 Task: For heading Arial with bold.  font size for heading22,  'Change the font style of data to'Arial Narrow.  and font size to 14,  Change the alignment of both headline & data to Align middle.  In the sheet  Expense Tracker Workbook Sheet
Action: Mouse moved to (65, 117)
Screenshot: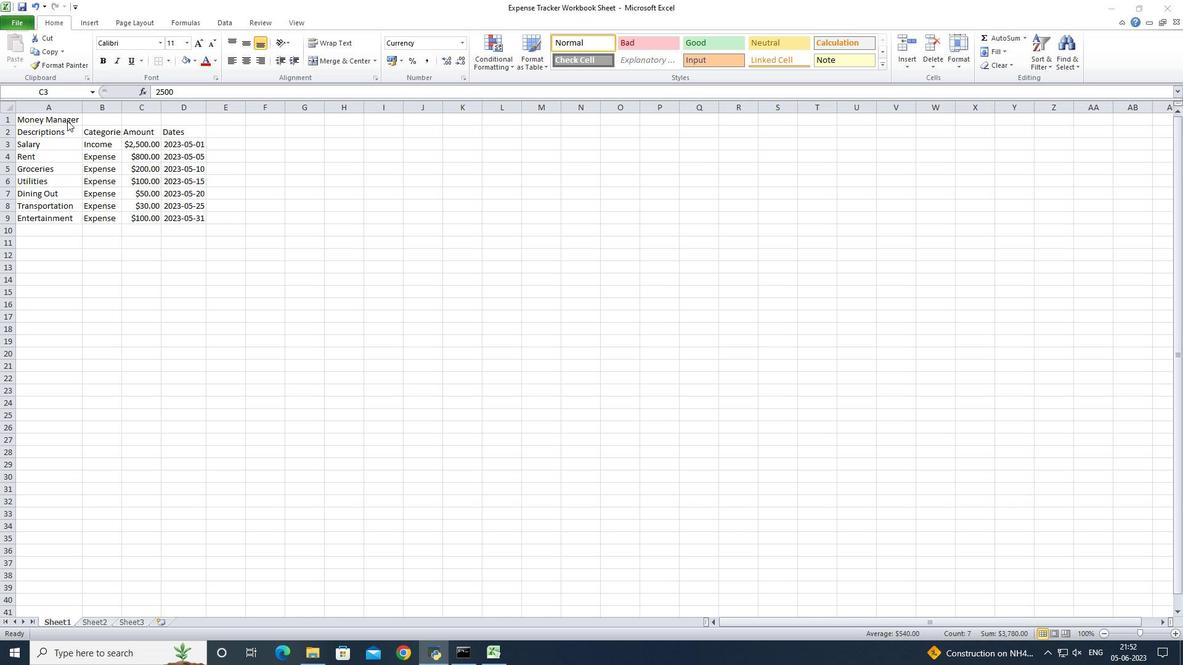 
Action: Mouse pressed left at (65, 117)
Screenshot: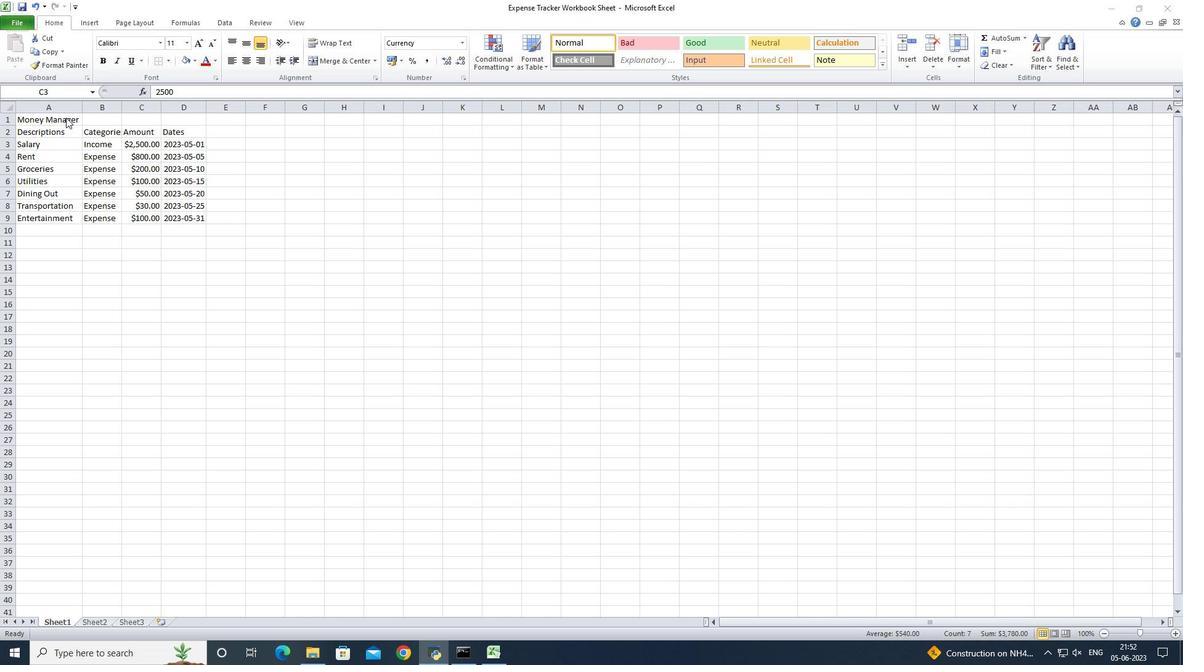 
Action: Mouse moved to (59, 126)
Screenshot: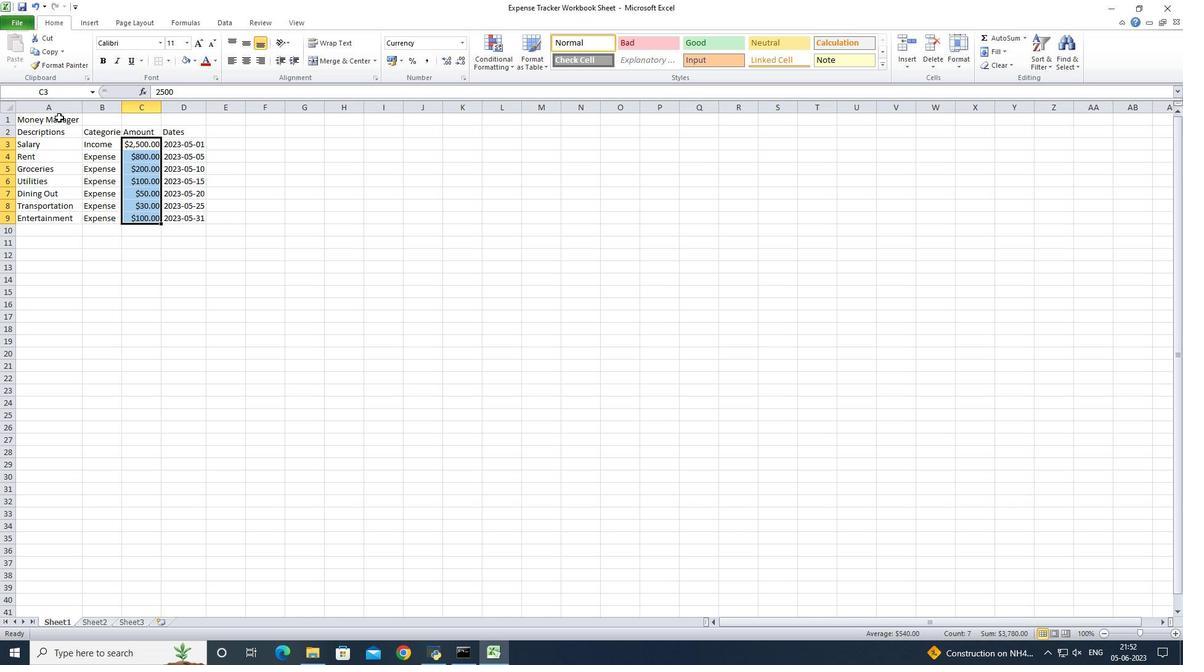 
Action: Mouse pressed left at (59, 126)
Screenshot: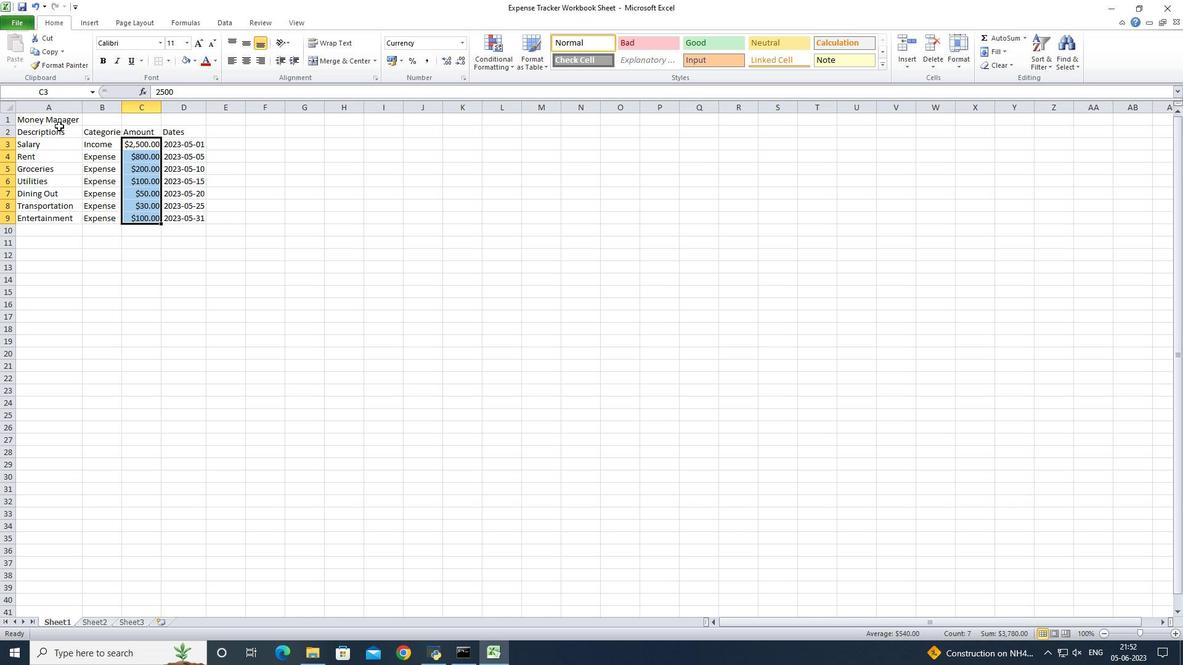
Action: Mouse moved to (59, 123)
Screenshot: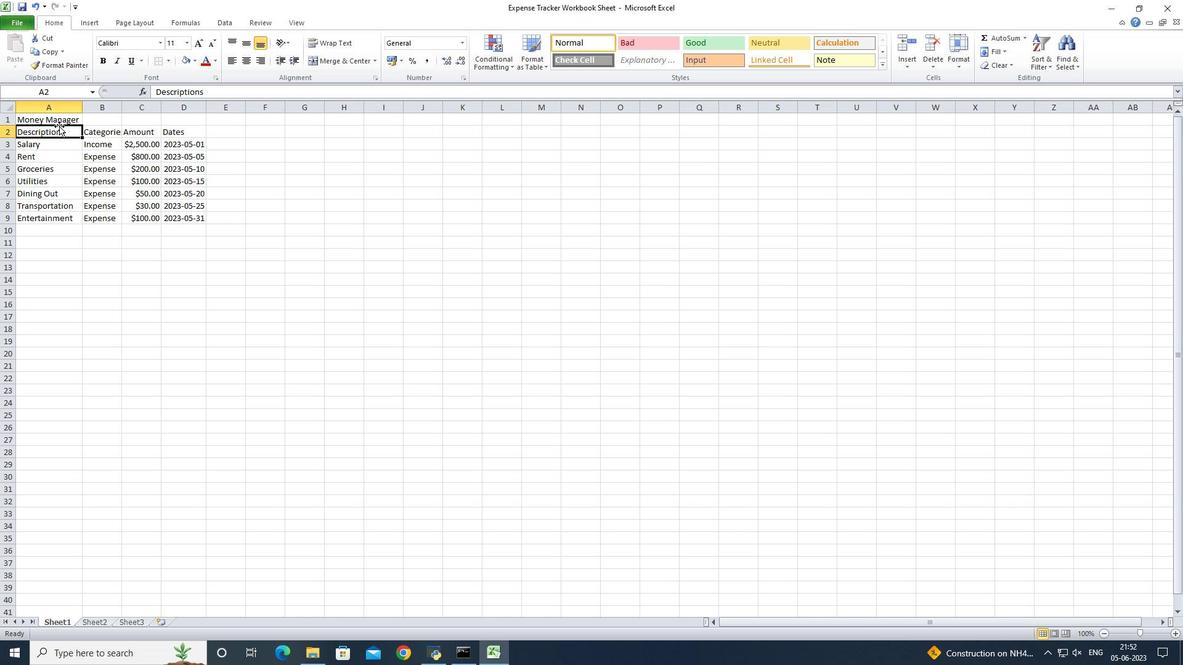 
Action: Mouse pressed left at (59, 123)
Screenshot: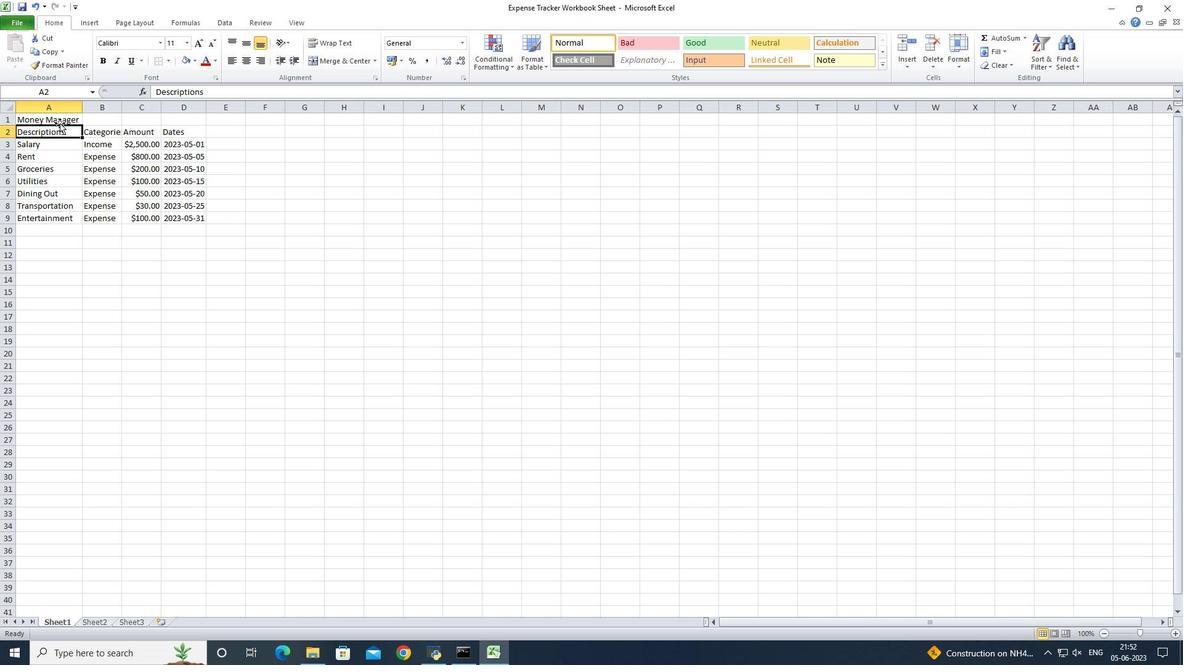 
Action: Mouse moved to (59, 120)
Screenshot: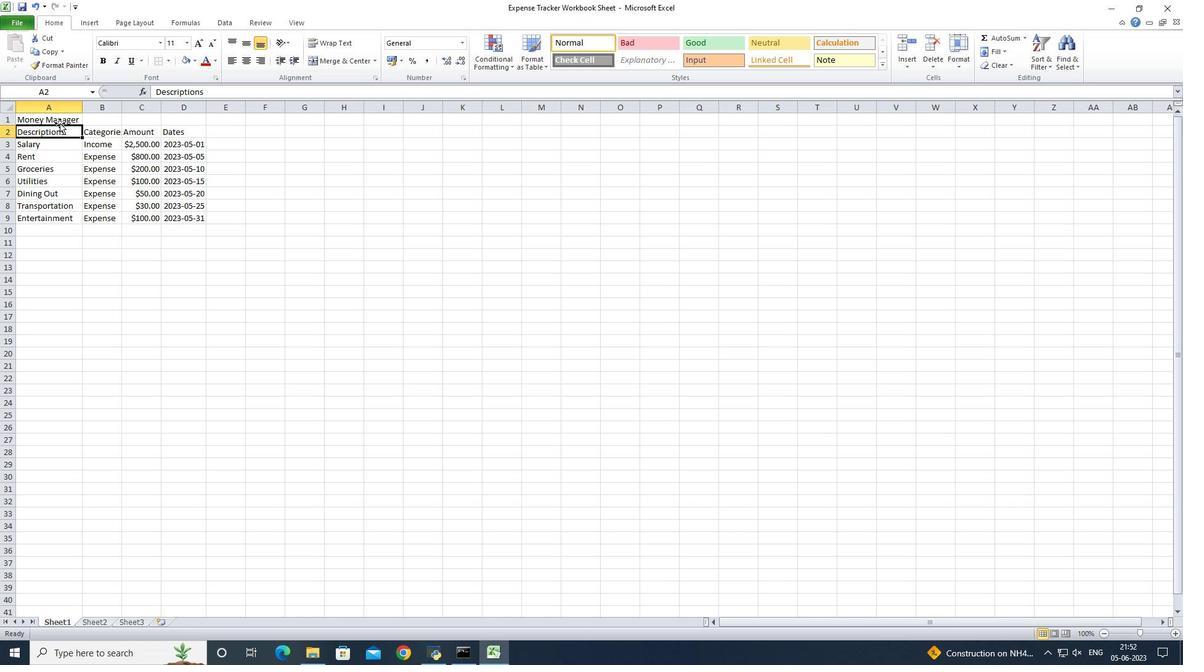 
Action: Mouse pressed left at (59, 120)
Screenshot: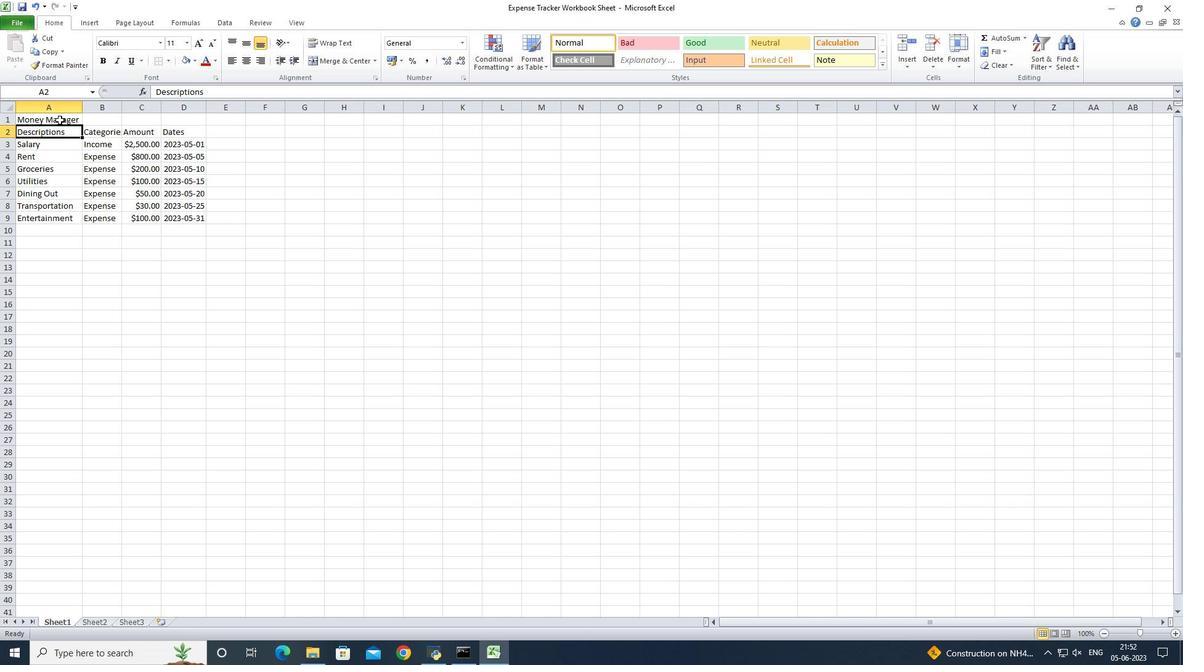 
Action: Mouse moved to (160, 43)
Screenshot: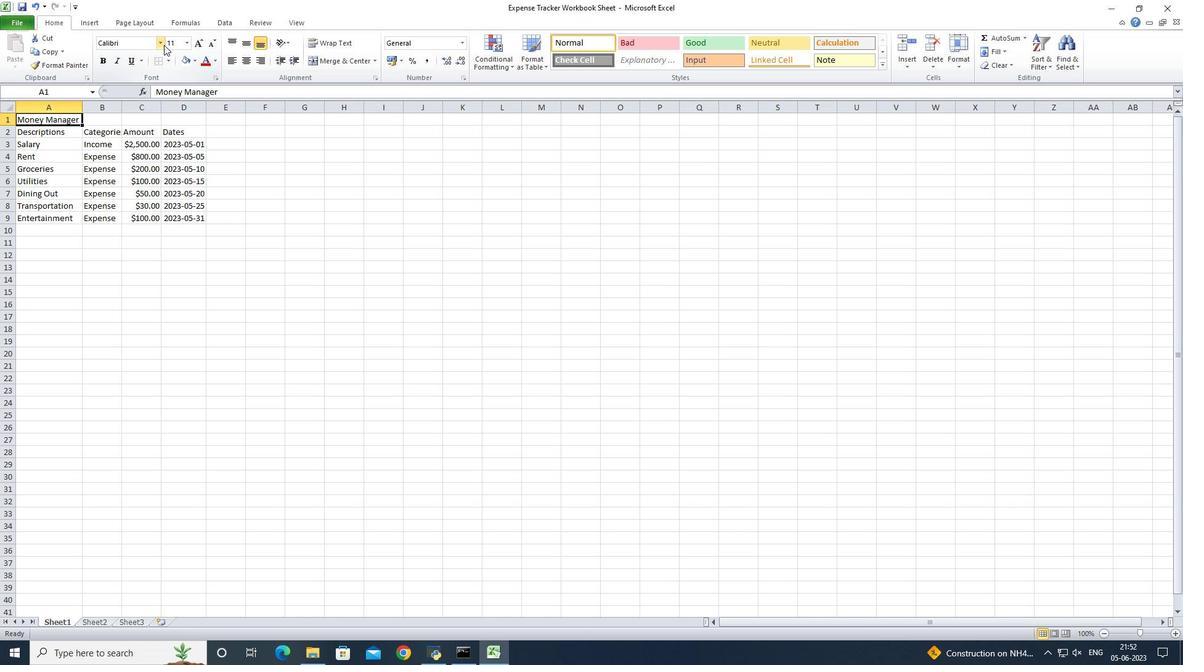 
Action: Mouse pressed left at (160, 43)
Screenshot: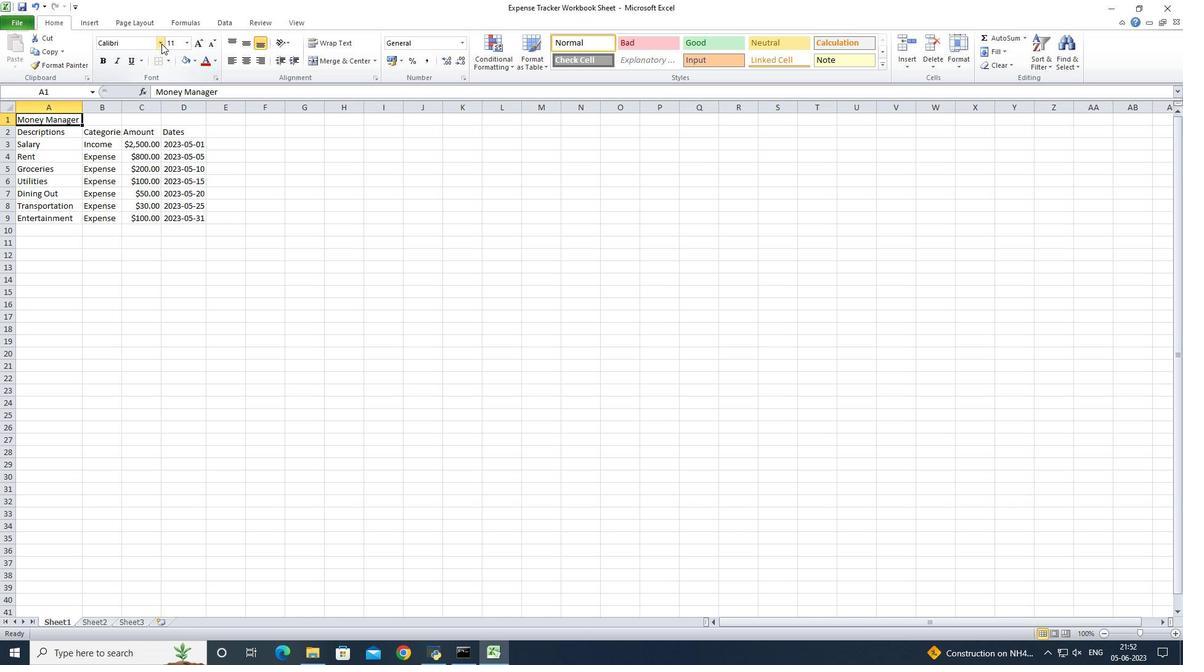 
Action: Mouse moved to (127, 187)
Screenshot: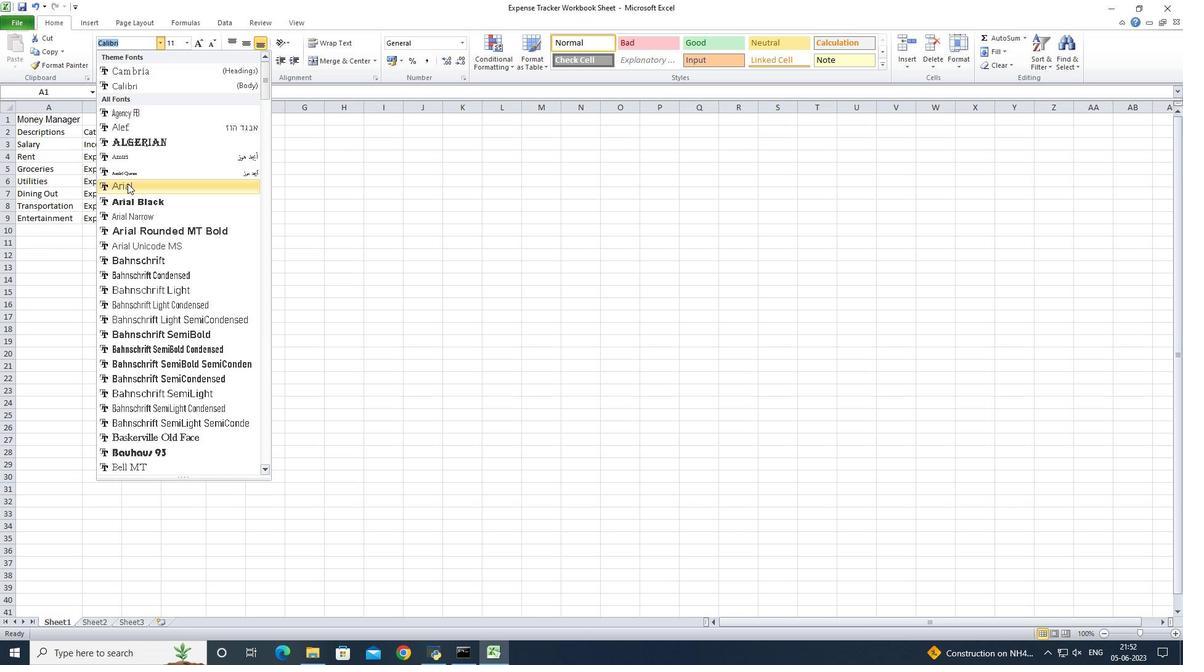 
Action: Mouse pressed left at (127, 187)
Screenshot: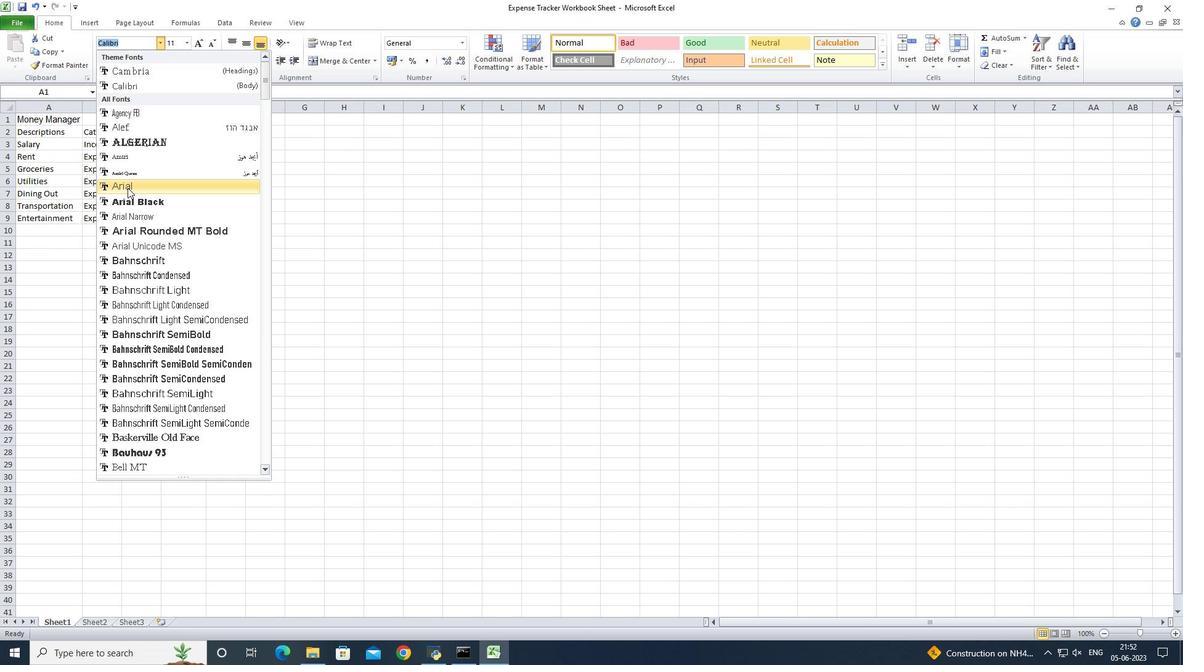 
Action: Mouse moved to (101, 60)
Screenshot: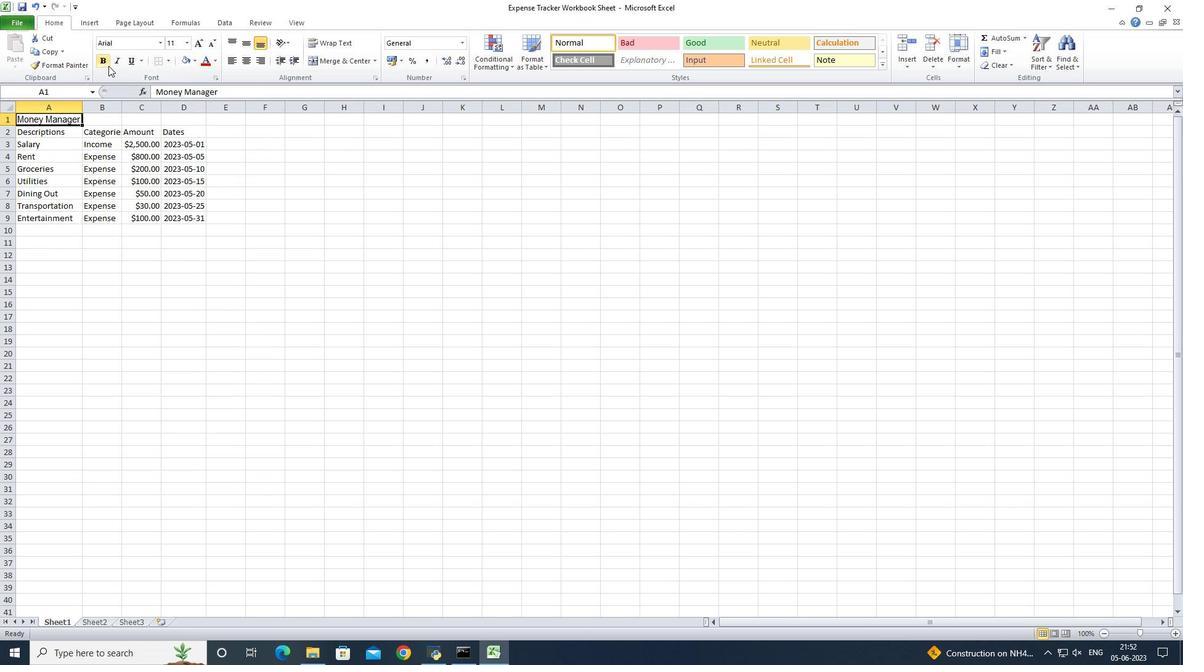 
Action: Mouse pressed left at (101, 60)
Screenshot: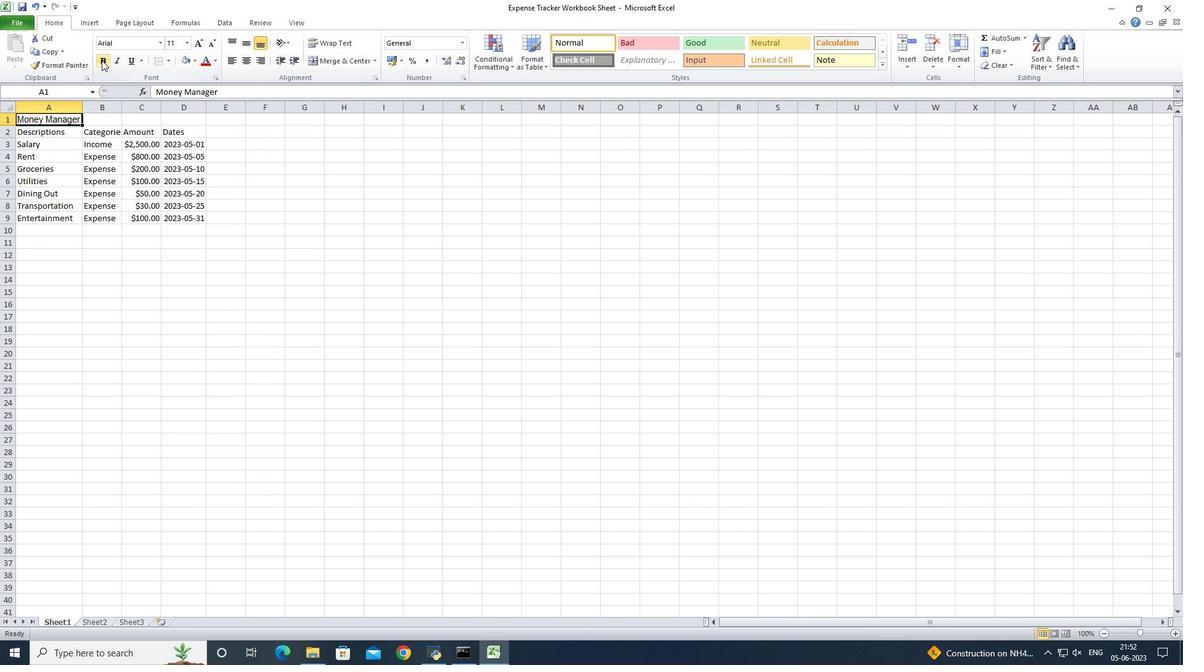 
Action: Mouse moved to (188, 43)
Screenshot: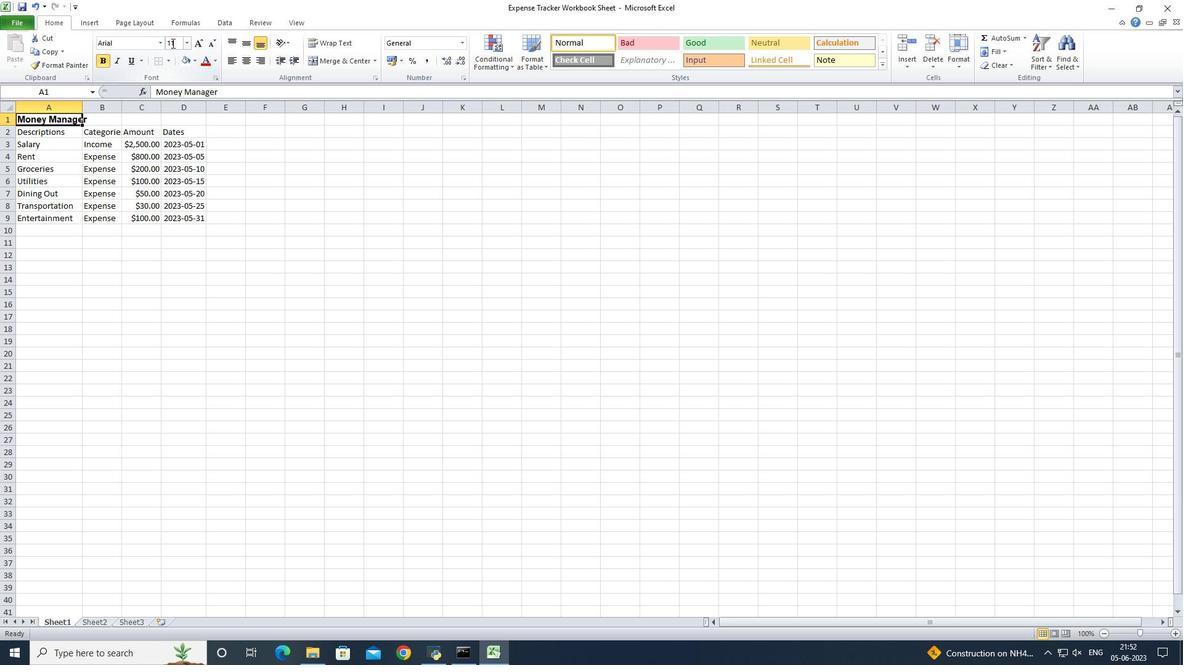 
Action: Mouse pressed left at (188, 43)
Screenshot: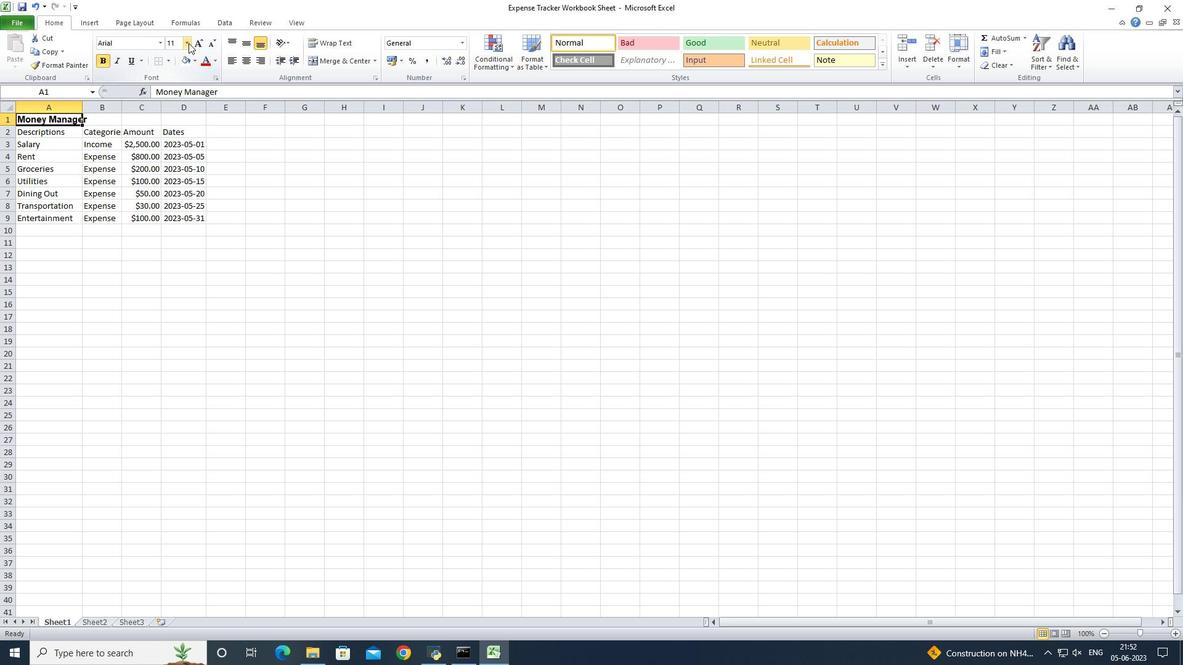 
Action: Mouse moved to (173, 148)
Screenshot: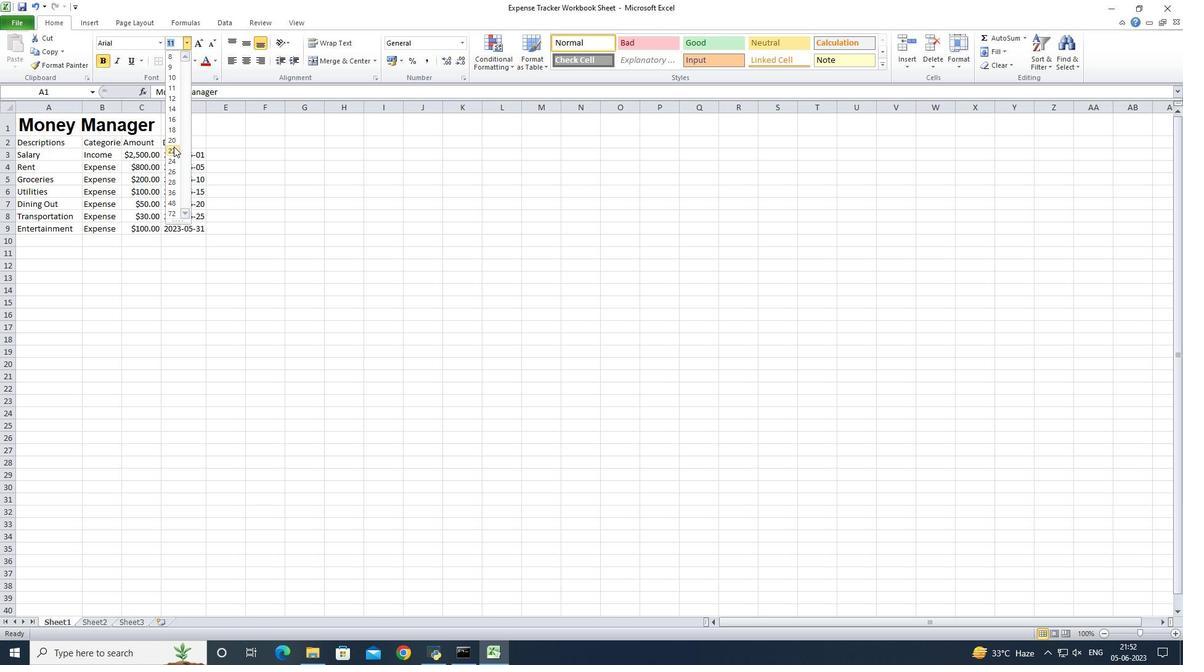 
Action: Mouse pressed left at (173, 148)
Screenshot: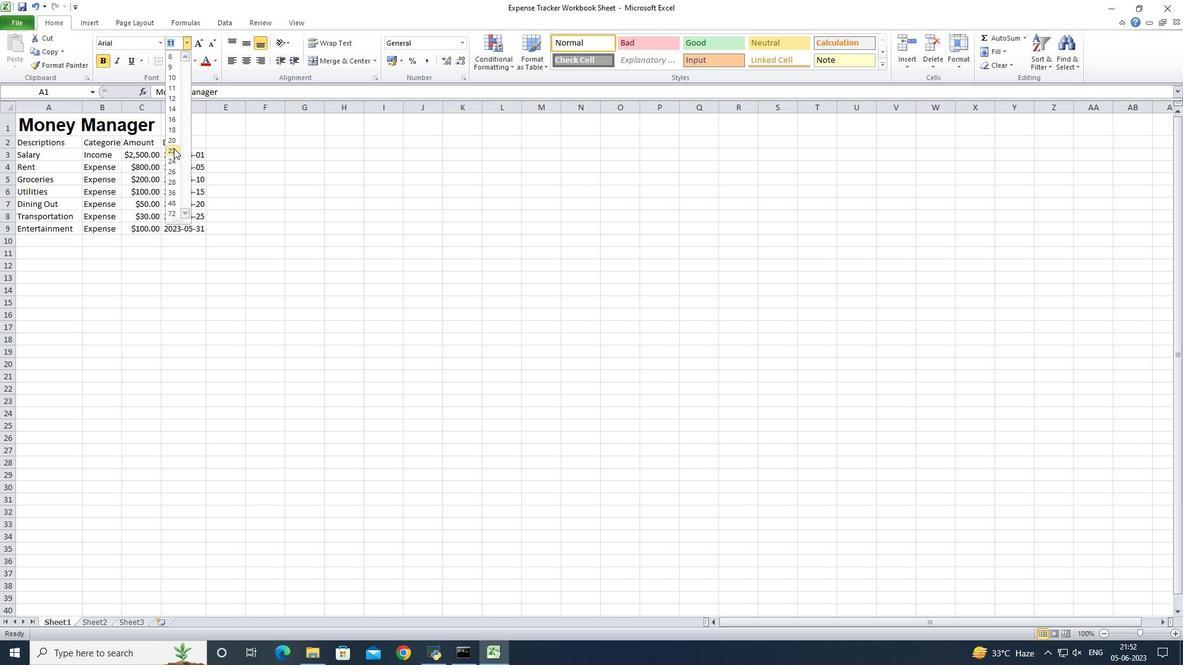 
Action: Mouse moved to (40, 147)
Screenshot: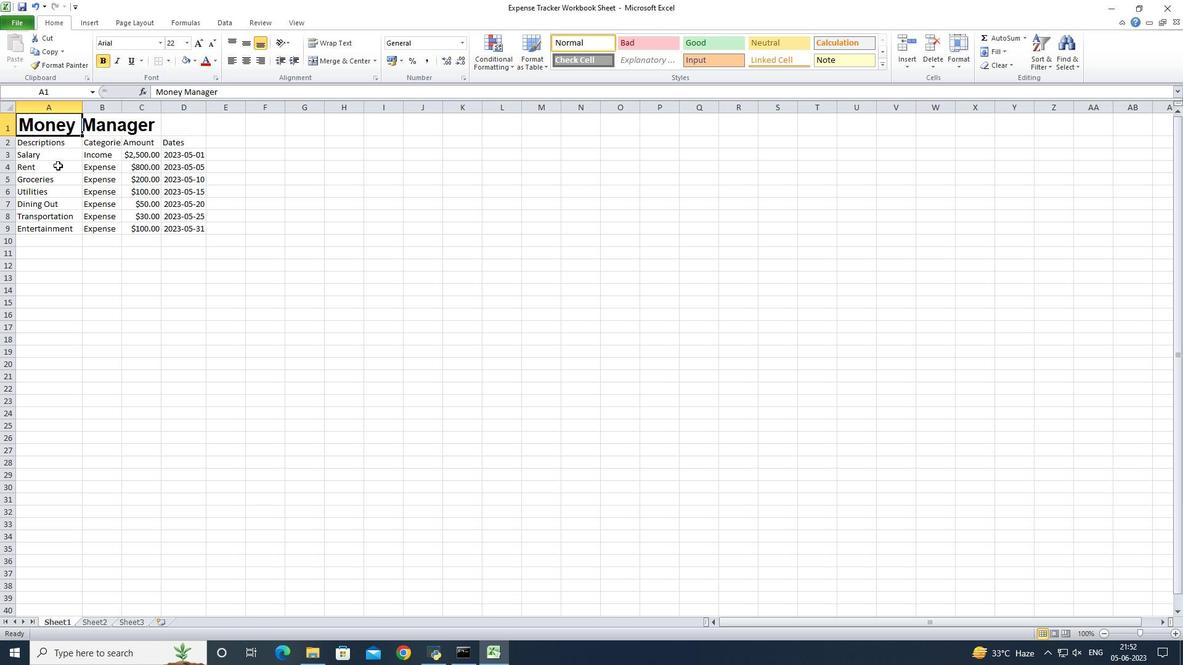 
Action: Mouse pressed left at (40, 147)
Screenshot: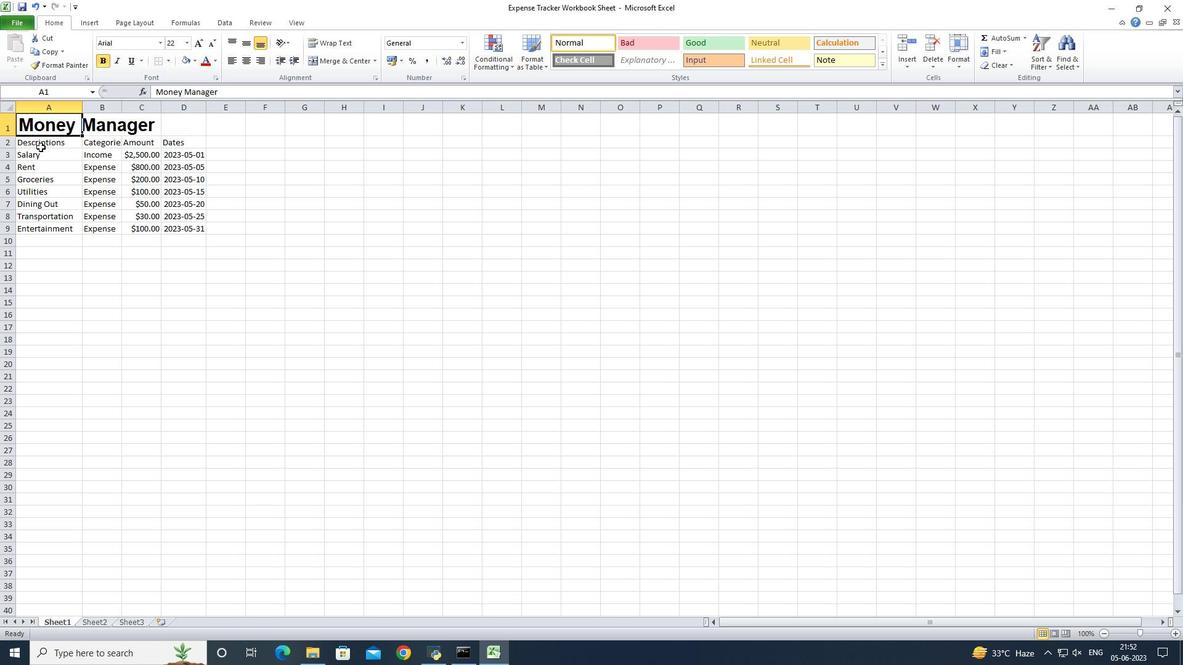 
Action: Mouse moved to (162, 45)
Screenshot: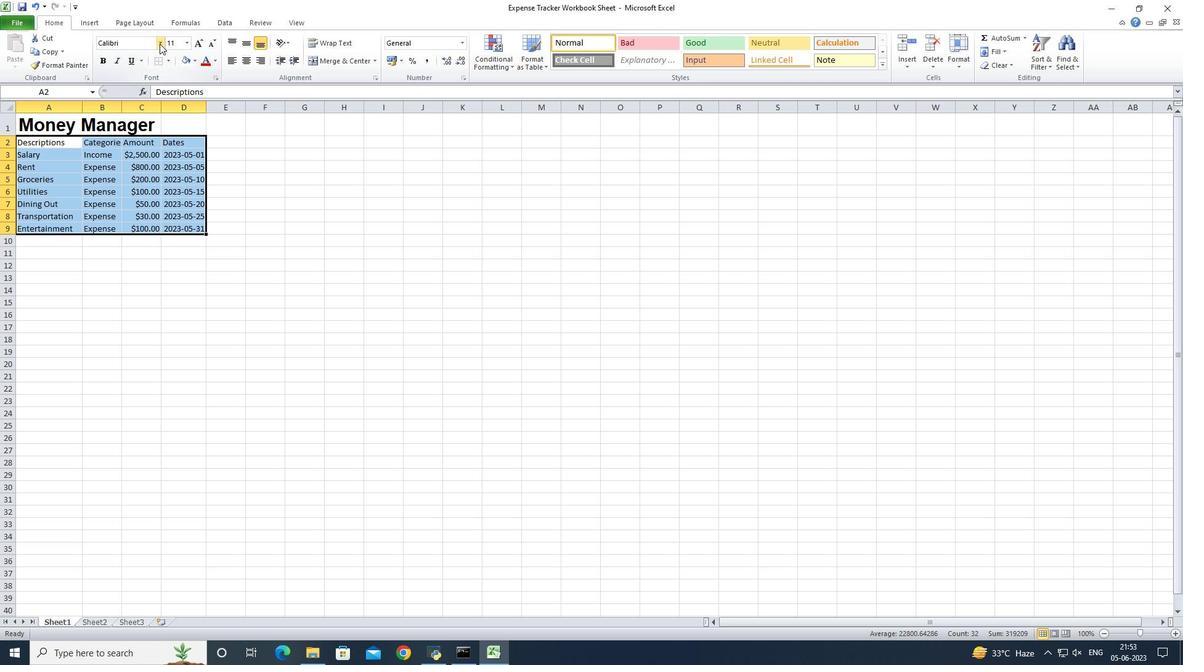 
Action: Mouse pressed left at (162, 45)
Screenshot: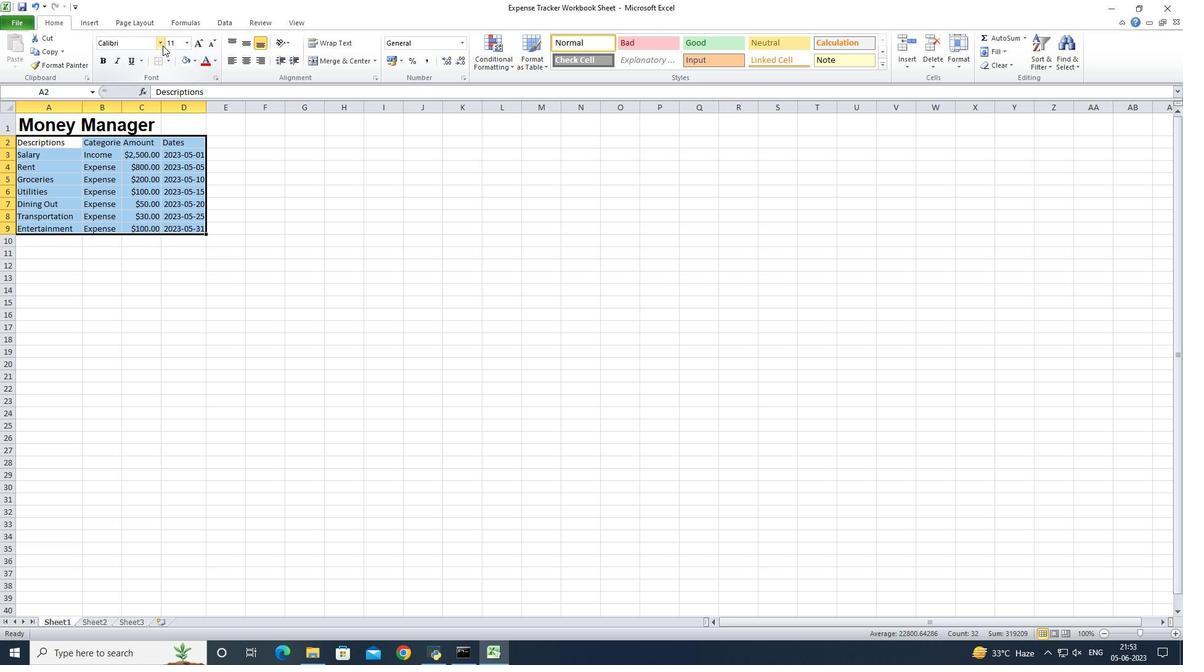 
Action: Mouse moved to (141, 212)
Screenshot: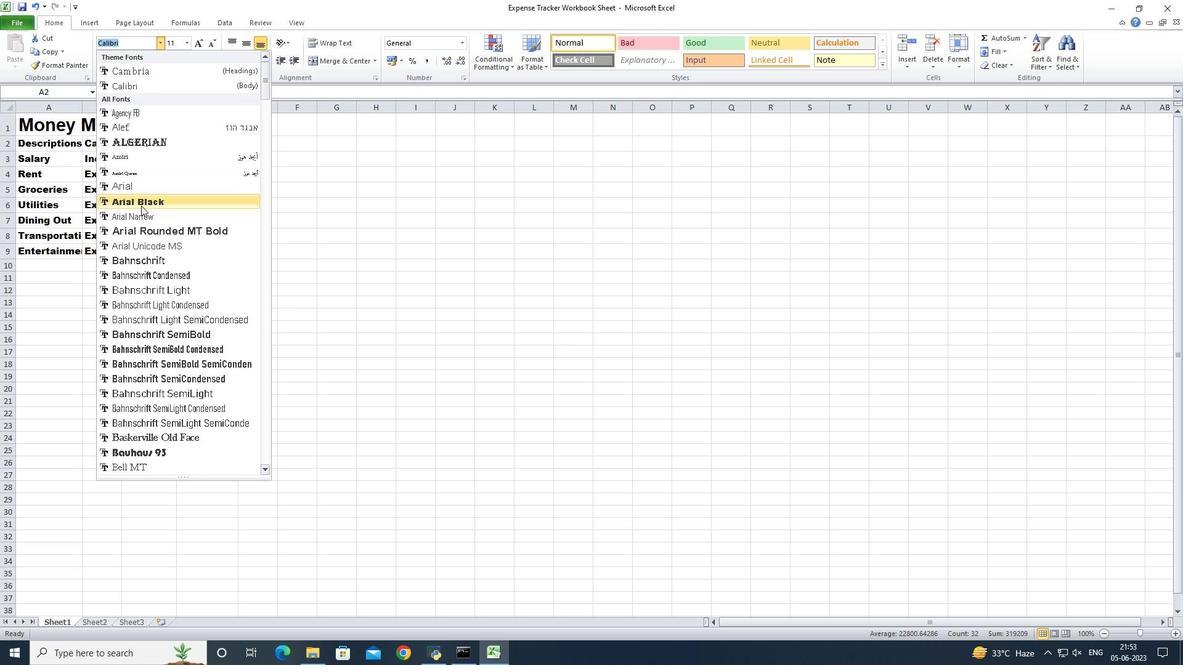 
Action: Mouse pressed left at (141, 212)
Screenshot: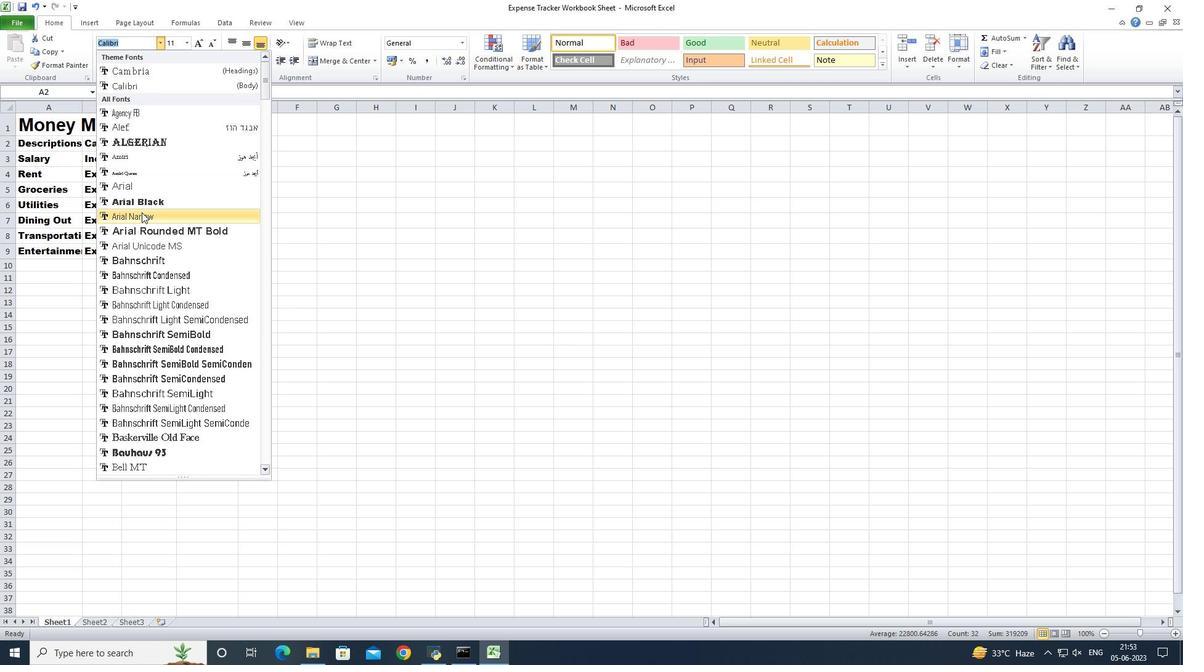 
Action: Mouse moved to (191, 41)
Screenshot: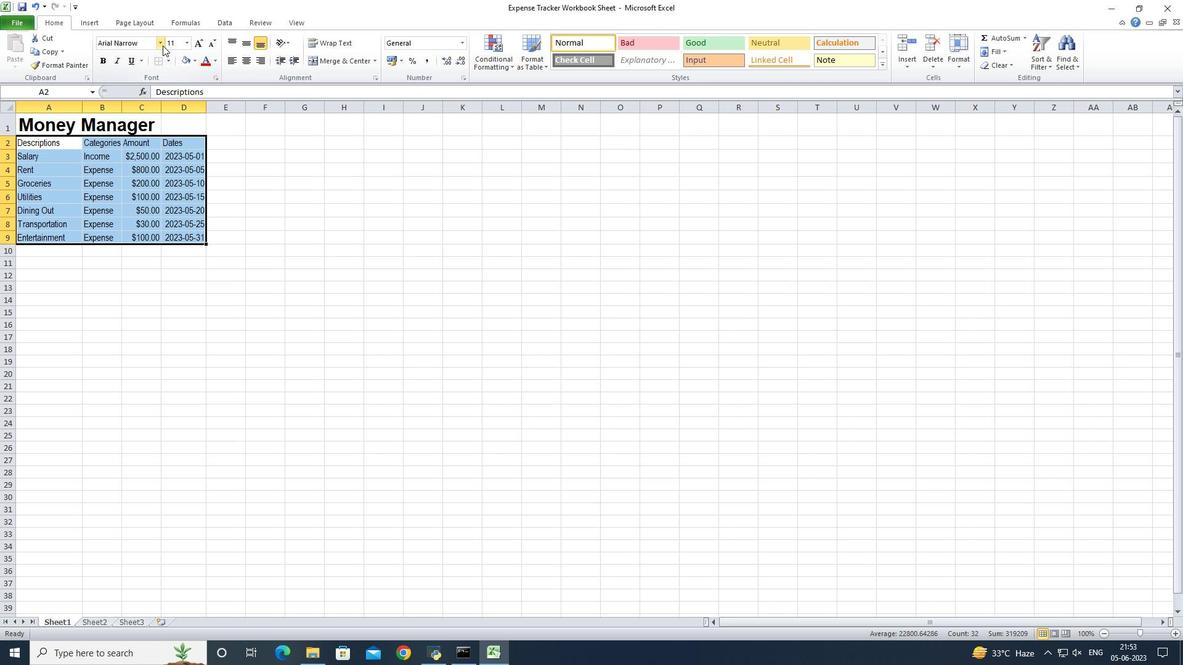 
Action: Mouse pressed left at (191, 41)
Screenshot: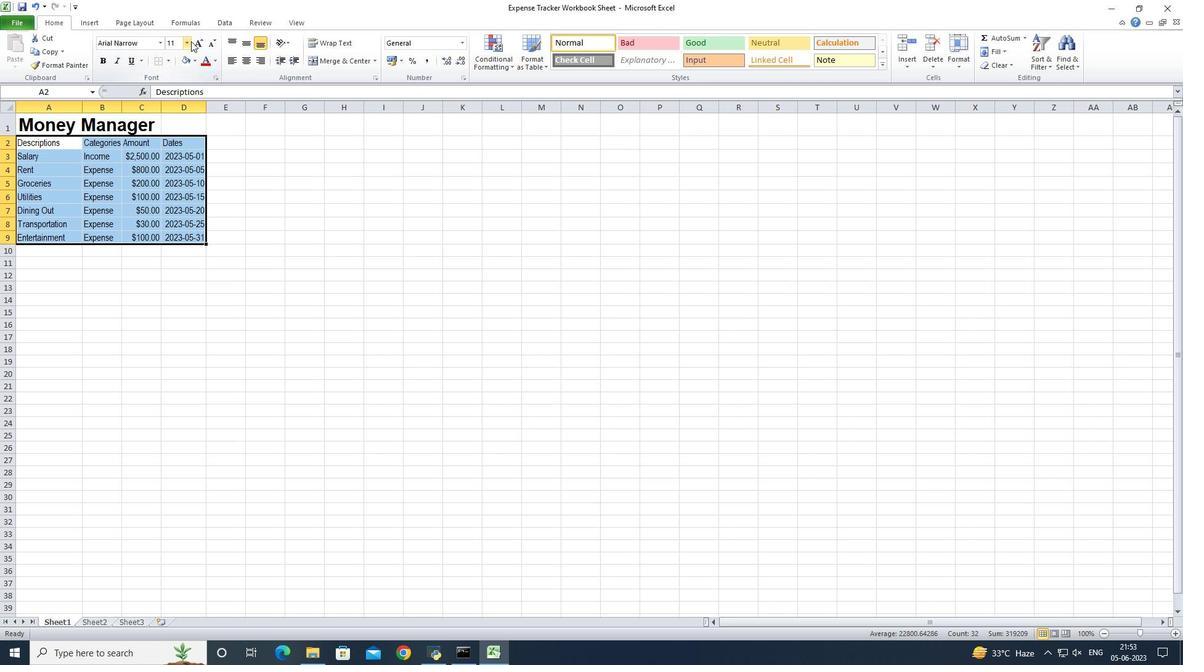 
Action: Mouse moved to (178, 108)
Screenshot: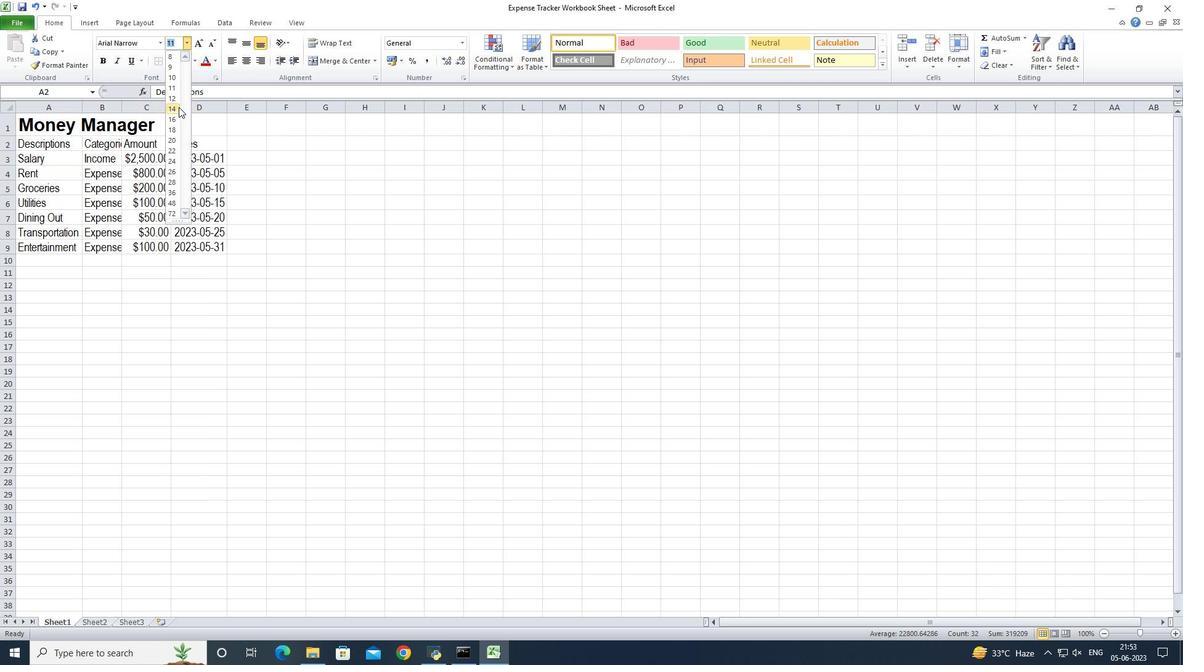 
Action: Mouse pressed left at (178, 108)
Screenshot: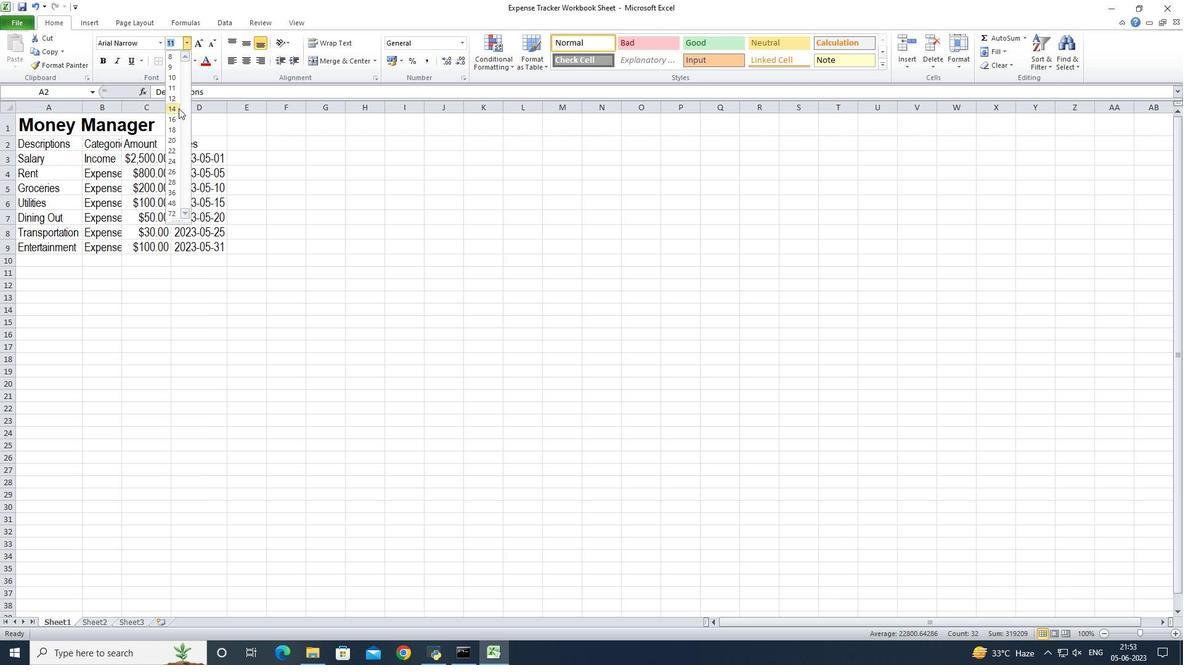 
Action: Mouse moved to (47, 123)
Screenshot: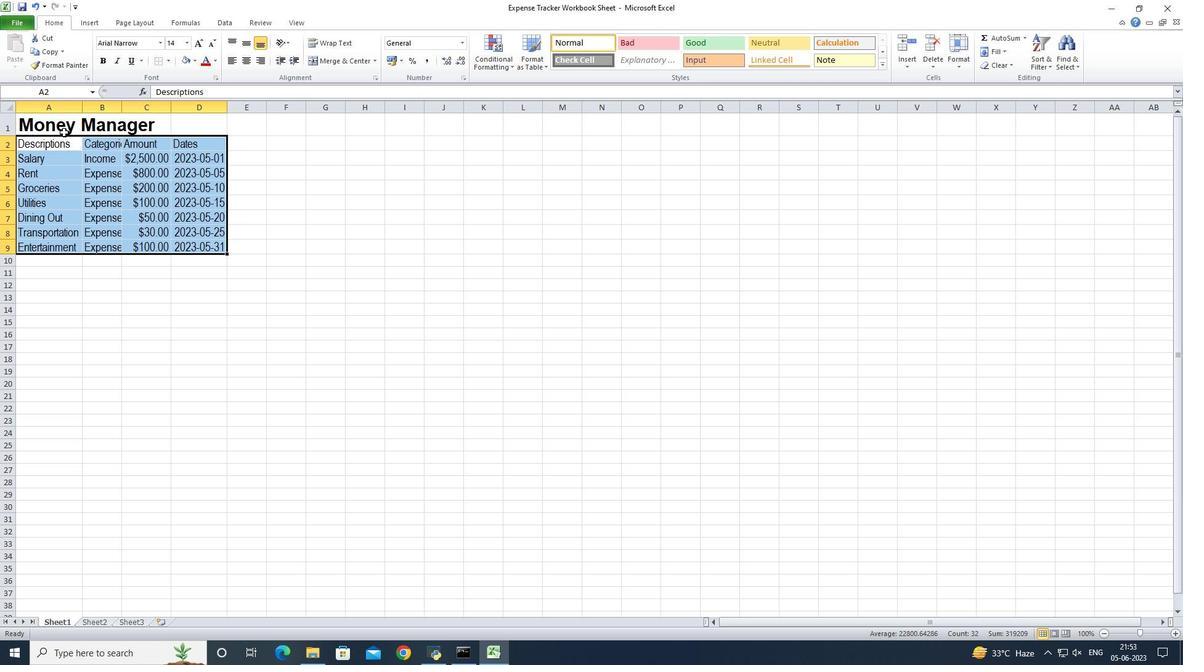 
Action: Mouse pressed left at (47, 123)
Screenshot: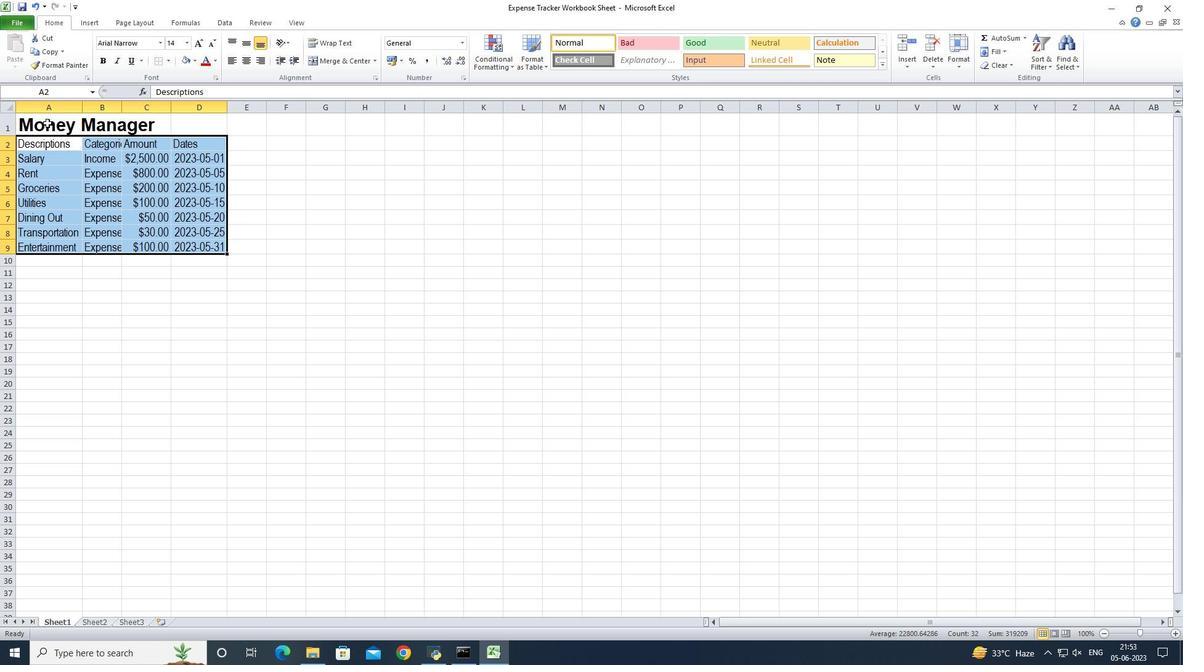 
Action: Mouse moved to (250, 44)
Screenshot: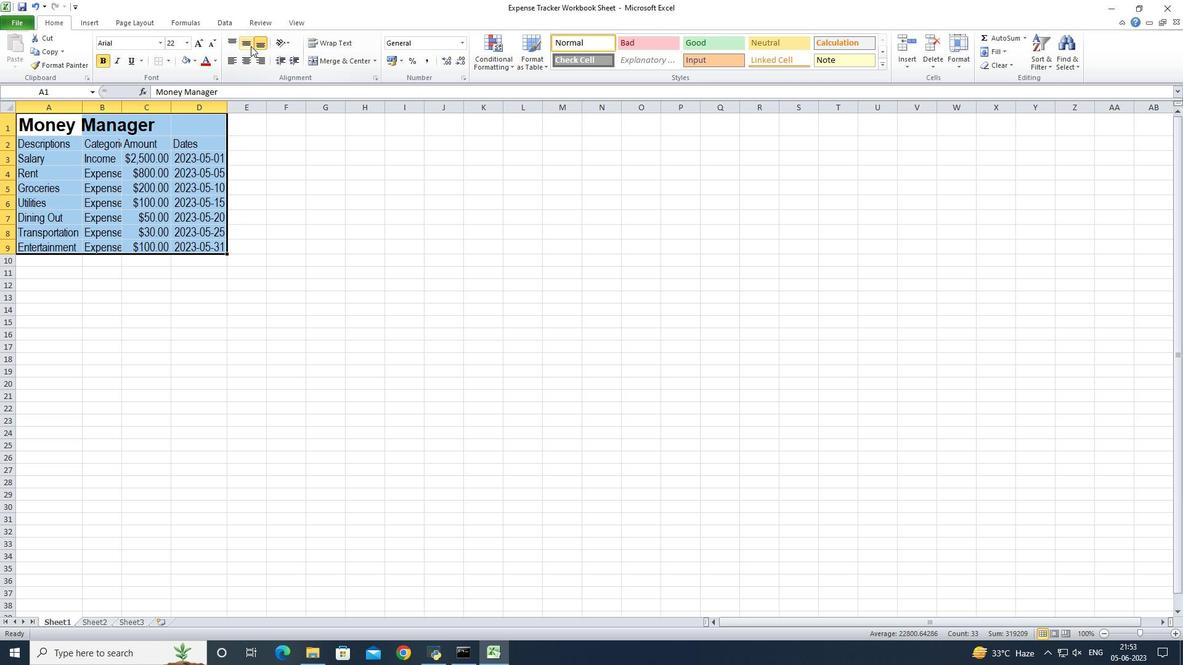 
Action: Mouse pressed left at (250, 44)
Screenshot: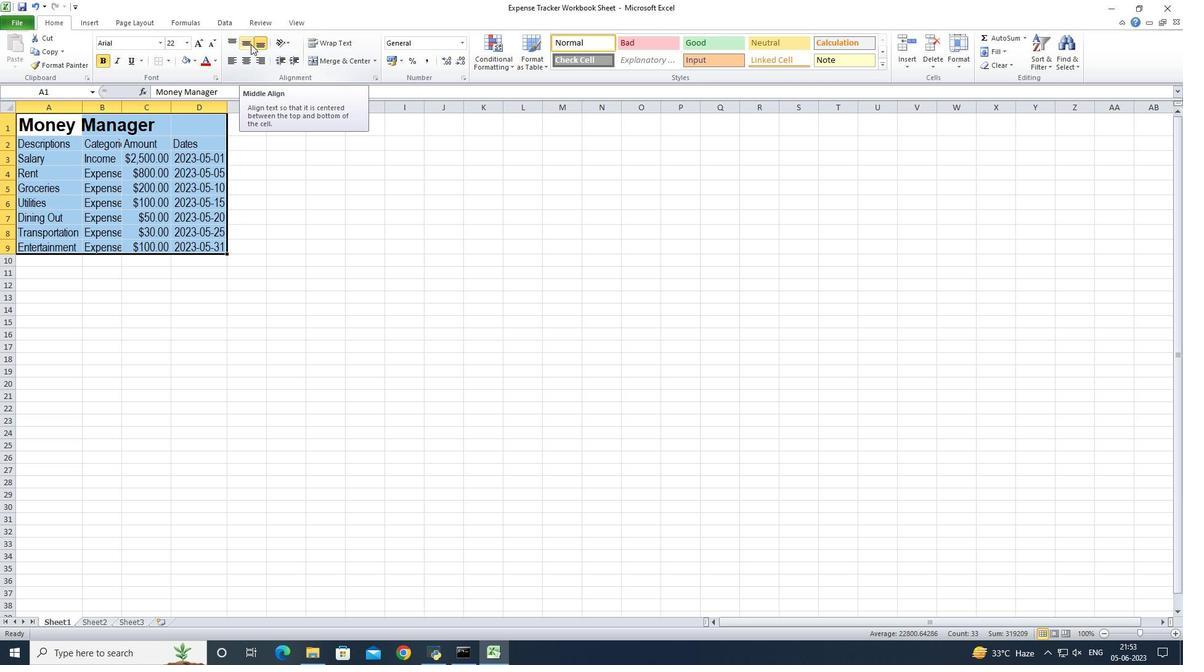
Action: Mouse moved to (239, 333)
Screenshot: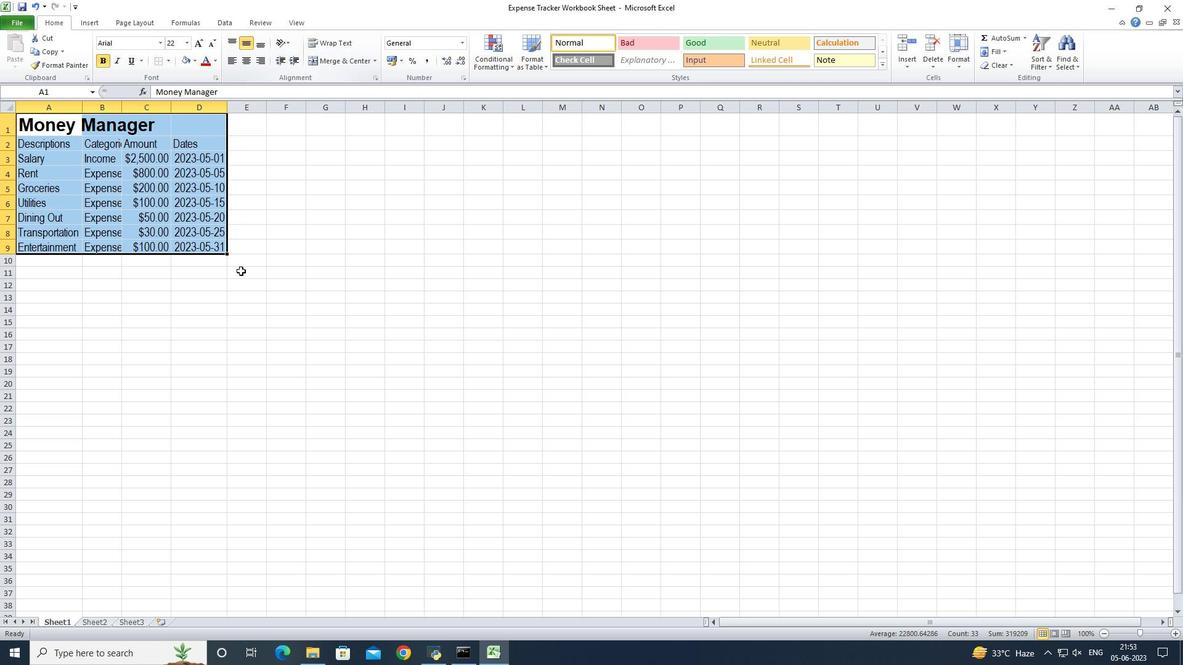 
Action: Mouse pressed left at (239, 333)
Screenshot: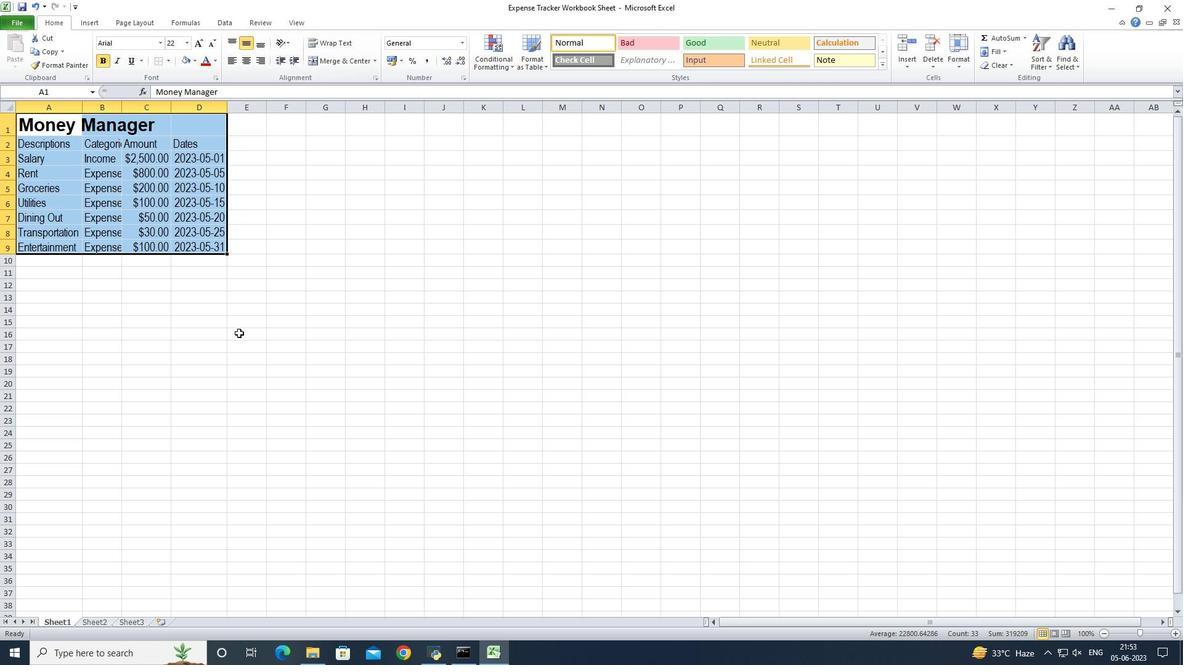 
Action: Mouse moved to (36, 123)
Screenshot: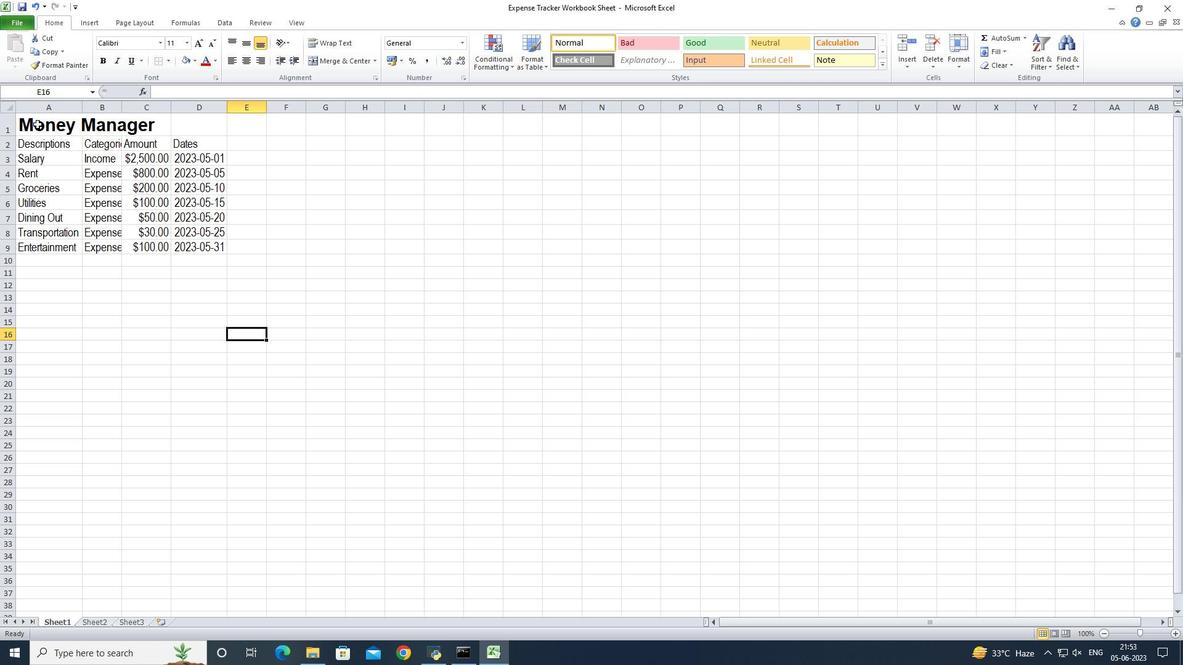 
Action: Mouse pressed left at (36, 123)
Screenshot: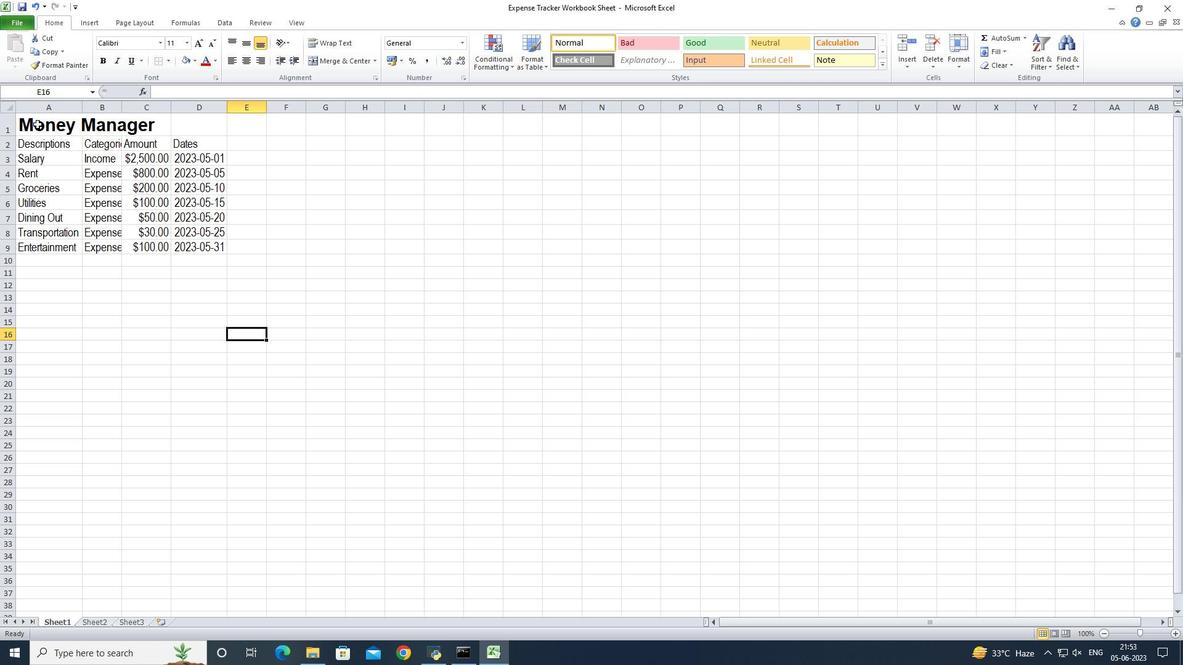 
Action: Mouse pressed left at (36, 123)
Screenshot: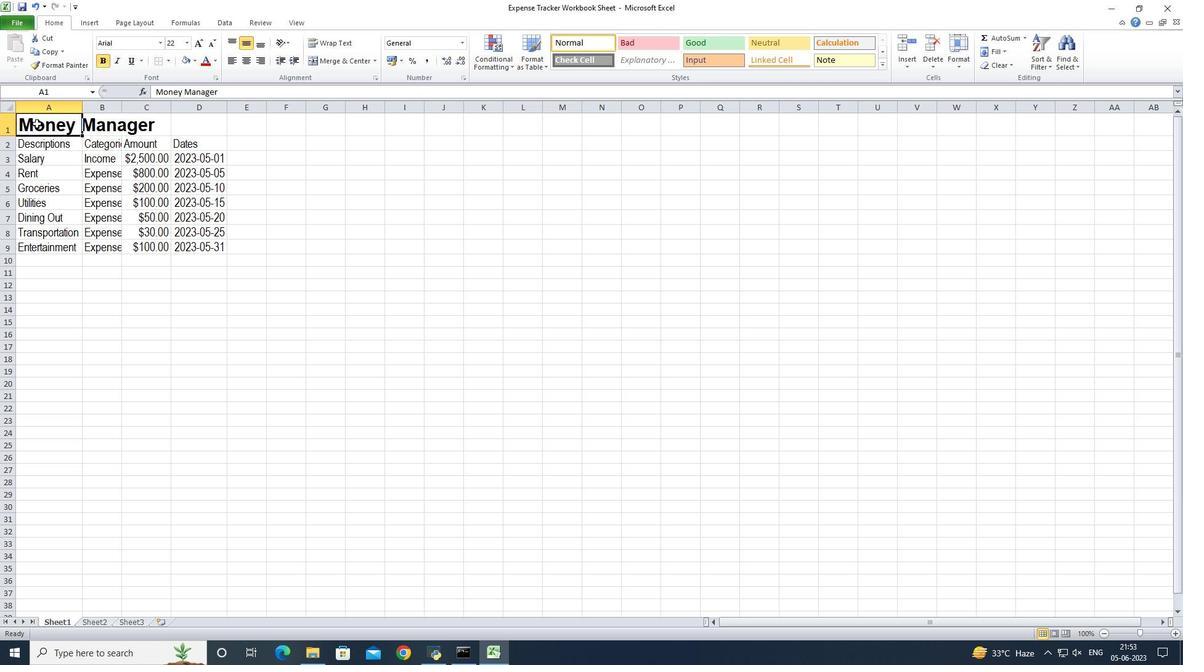 
Action: Mouse moved to (84, 109)
Screenshot: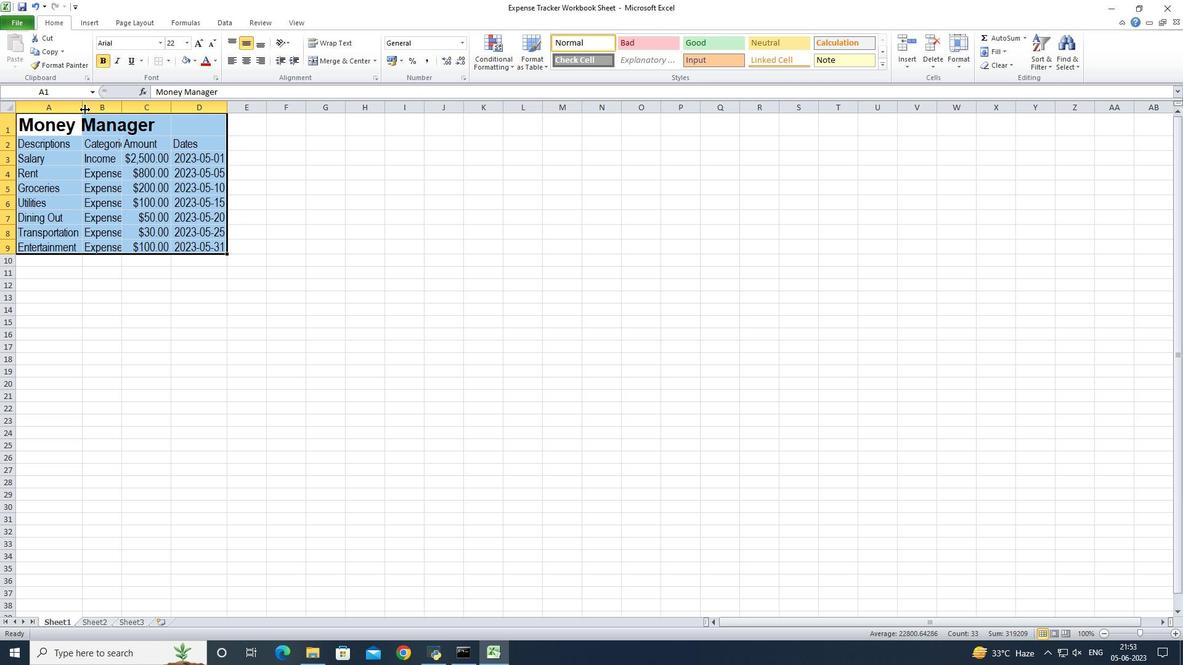 
Action: Mouse pressed left at (84, 109)
Screenshot: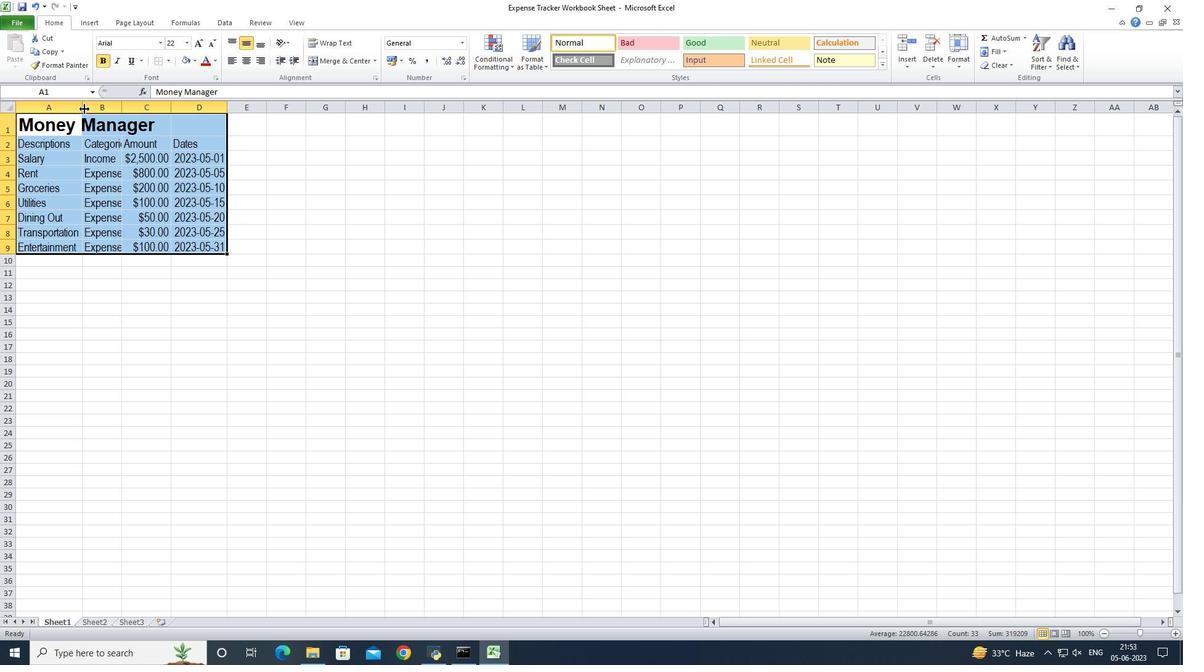 
Action: Mouse pressed left at (84, 109)
Screenshot: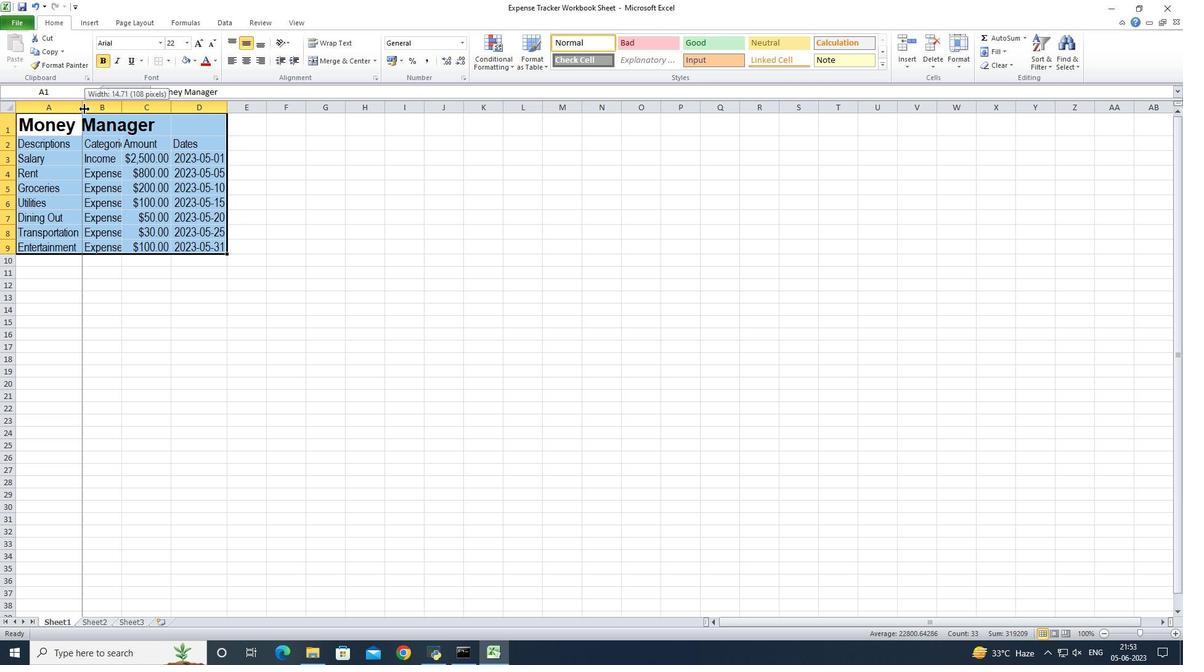 
Action: Mouse moved to (202, 106)
Screenshot: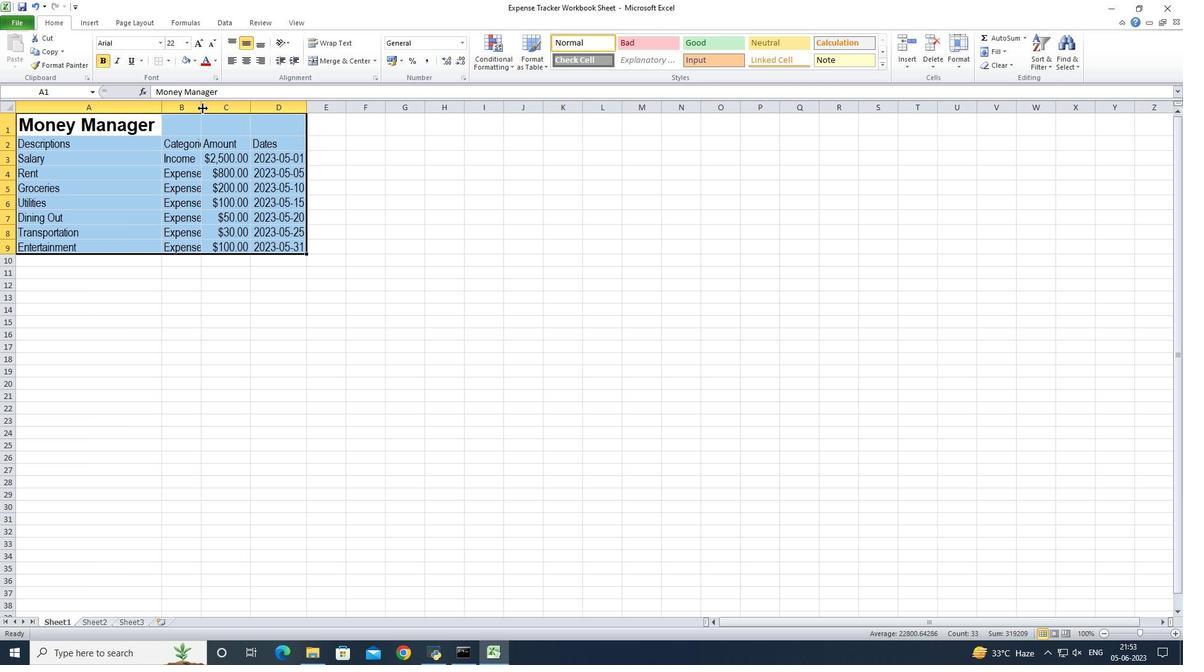 
Action: Mouse pressed left at (202, 106)
Screenshot: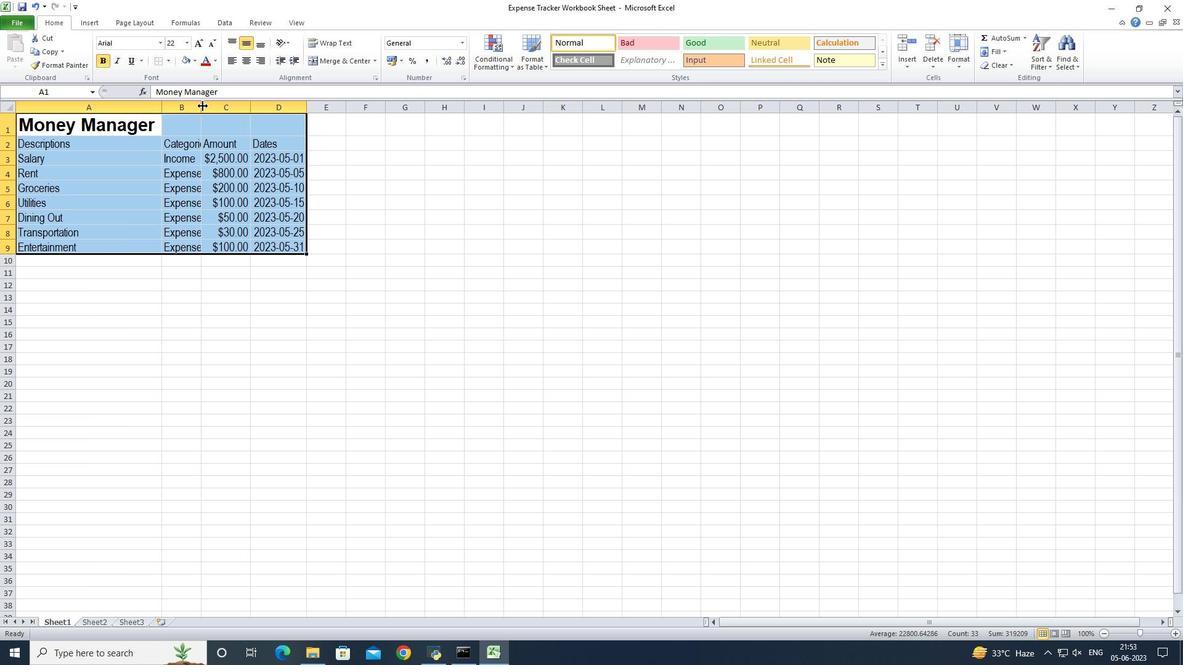 
Action: Mouse pressed left at (202, 106)
Screenshot: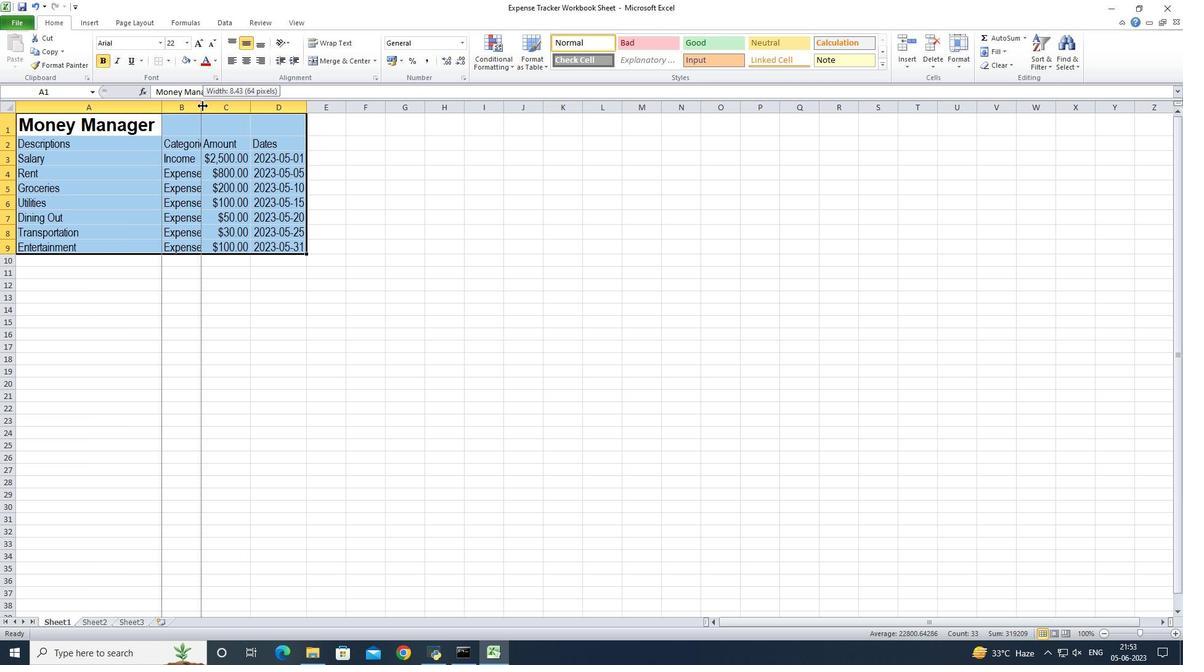 
Action: Mouse moved to (260, 108)
Screenshot: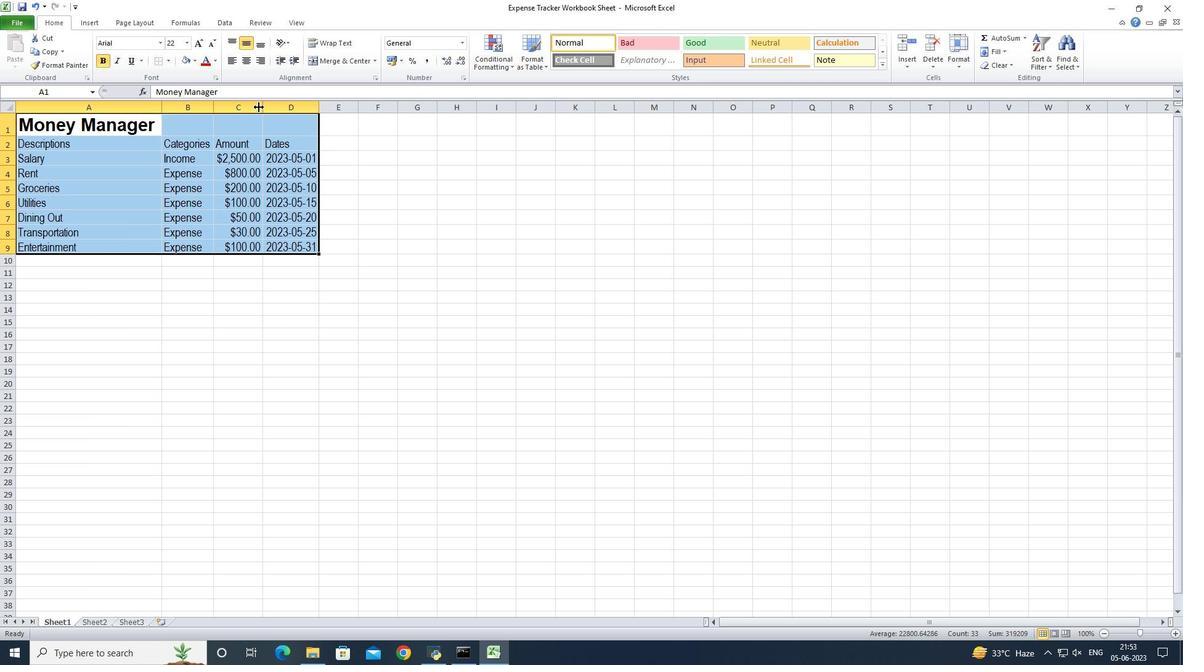 
Action: Mouse pressed left at (260, 108)
Screenshot: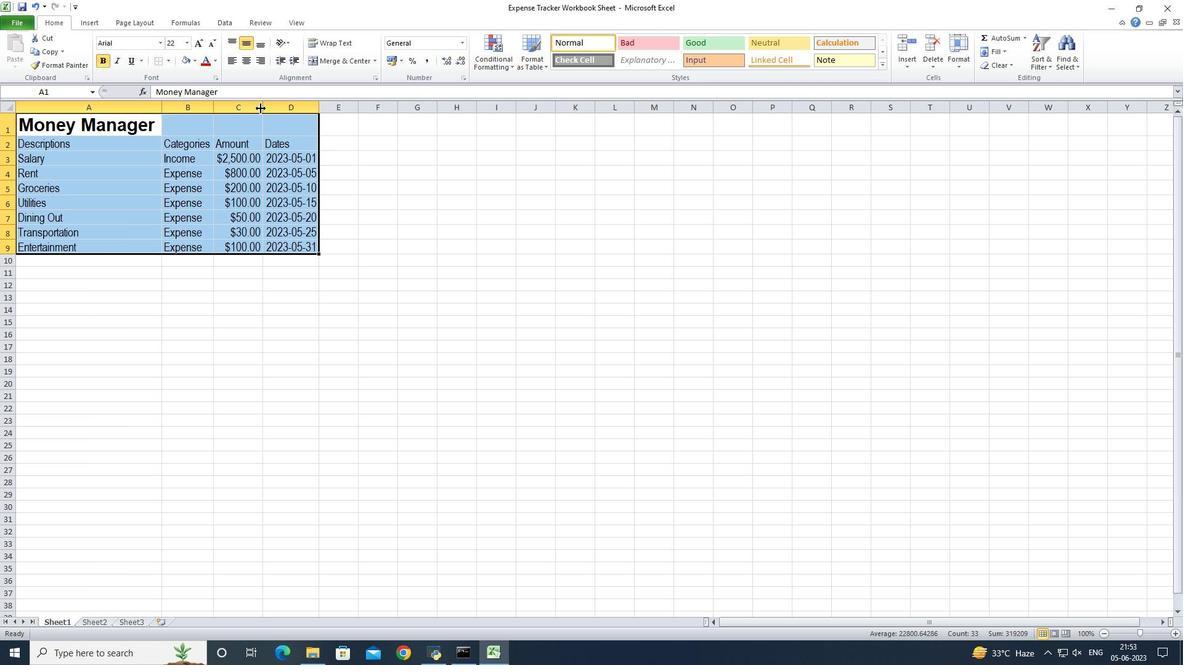 
Action: Mouse pressed left at (260, 108)
Screenshot: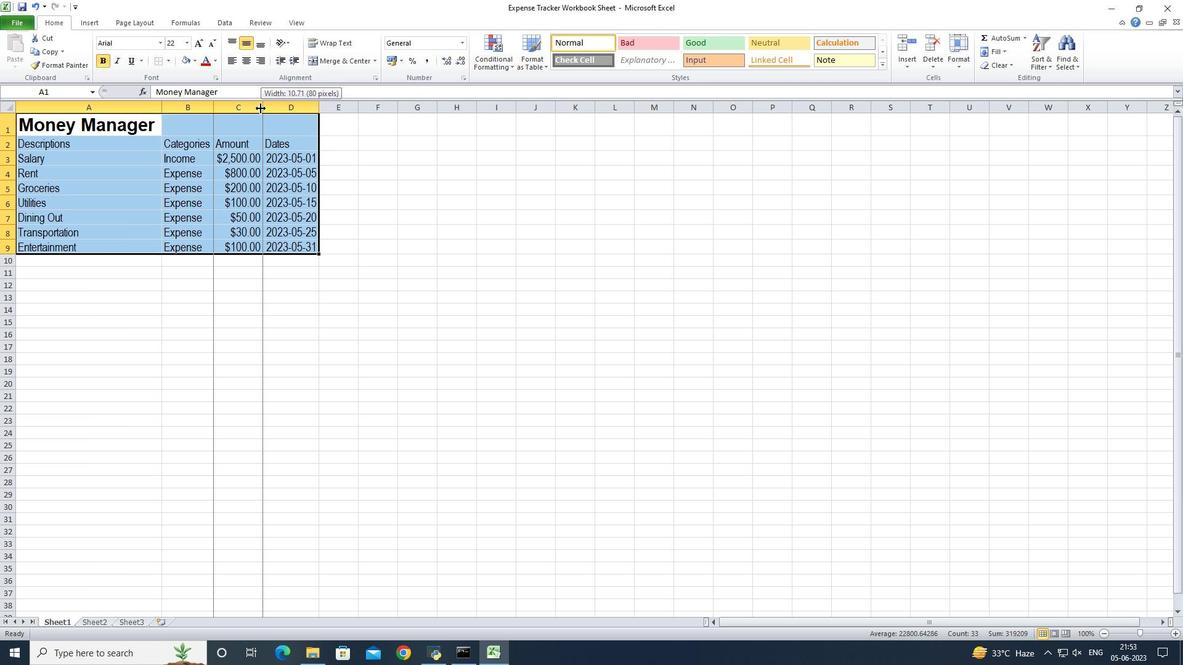 
Action: Mouse moved to (318, 109)
Screenshot: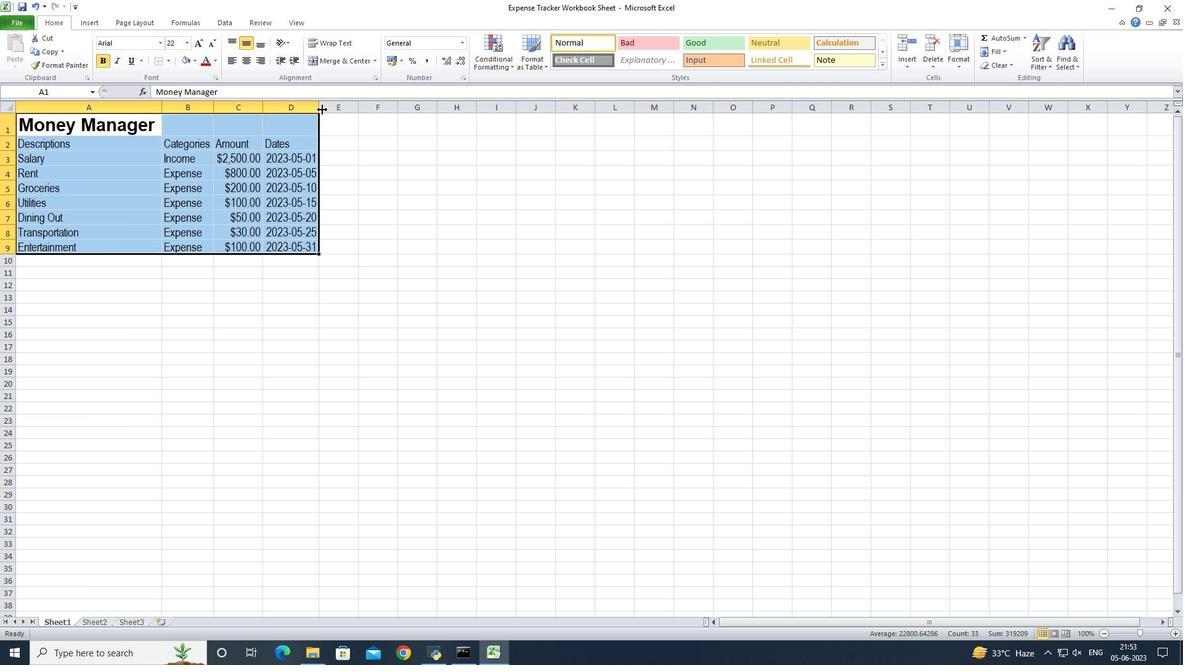 
Action: Mouse pressed left at (318, 109)
Screenshot: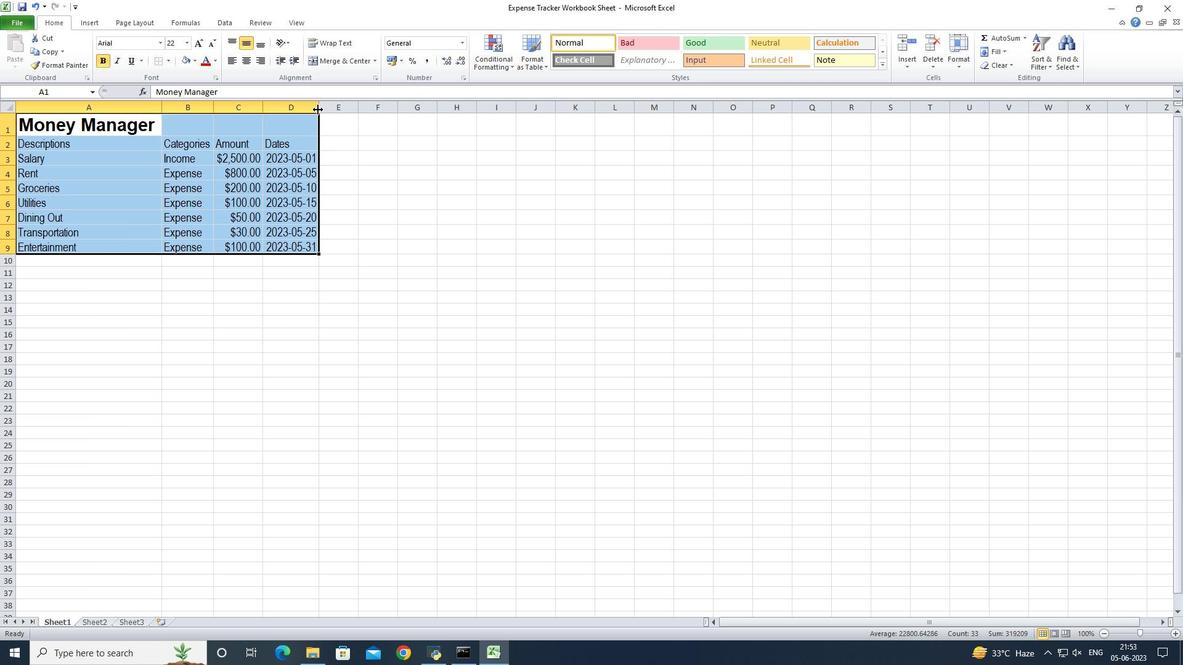 
Action: Mouse pressed left at (318, 109)
Screenshot: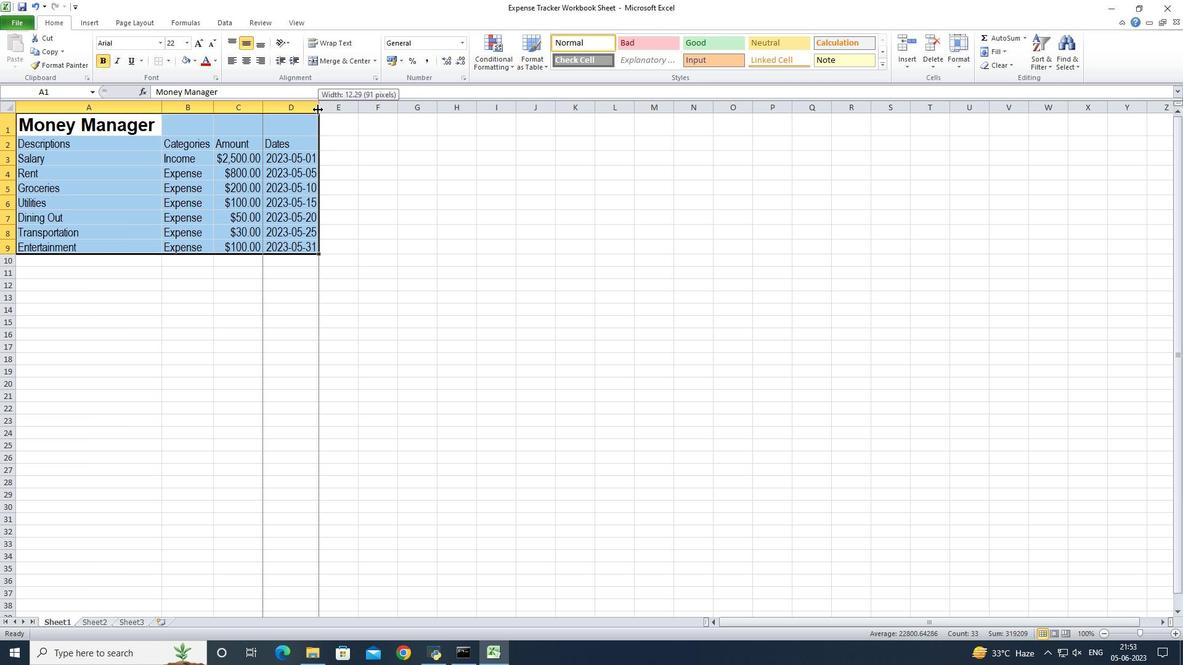 
Action: Mouse moved to (220, 287)
Screenshot: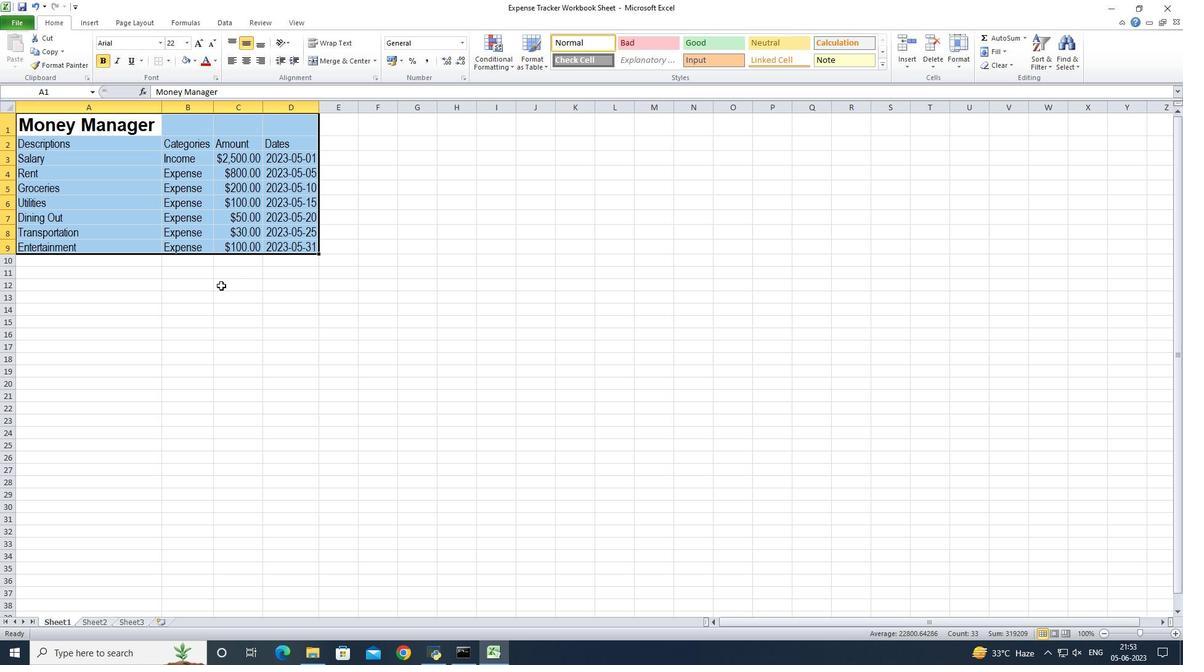 
Action: Key pressed ctrl+S
Screenshot: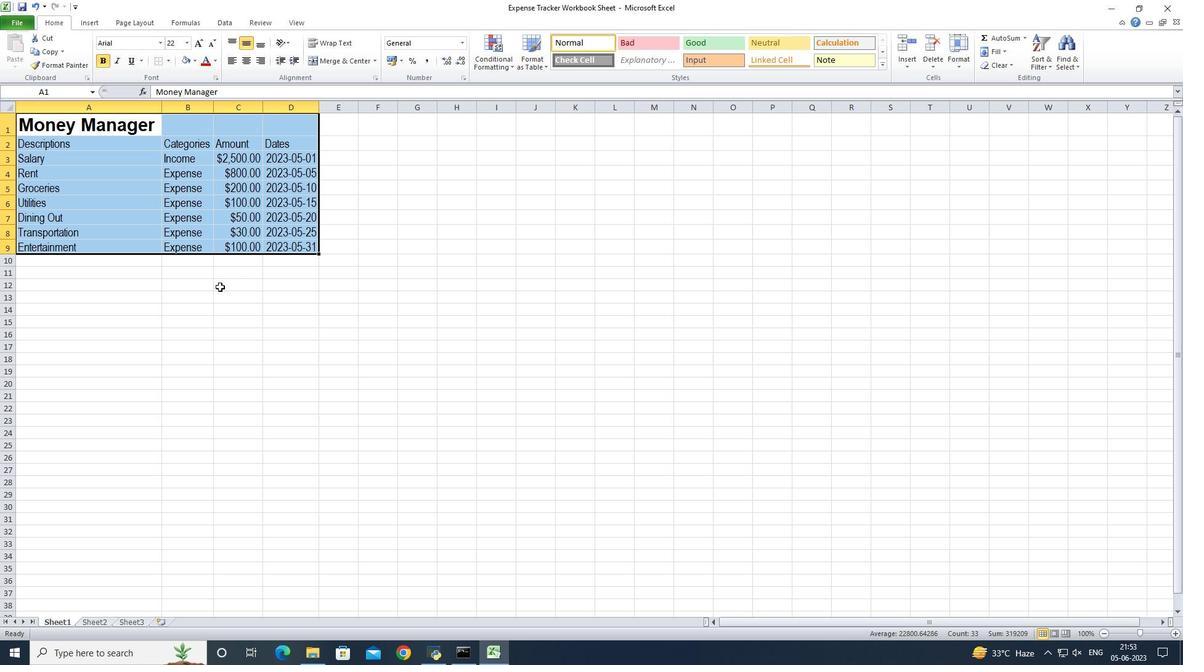 
Action: Mouse moved to (219, 288)
Screenshot: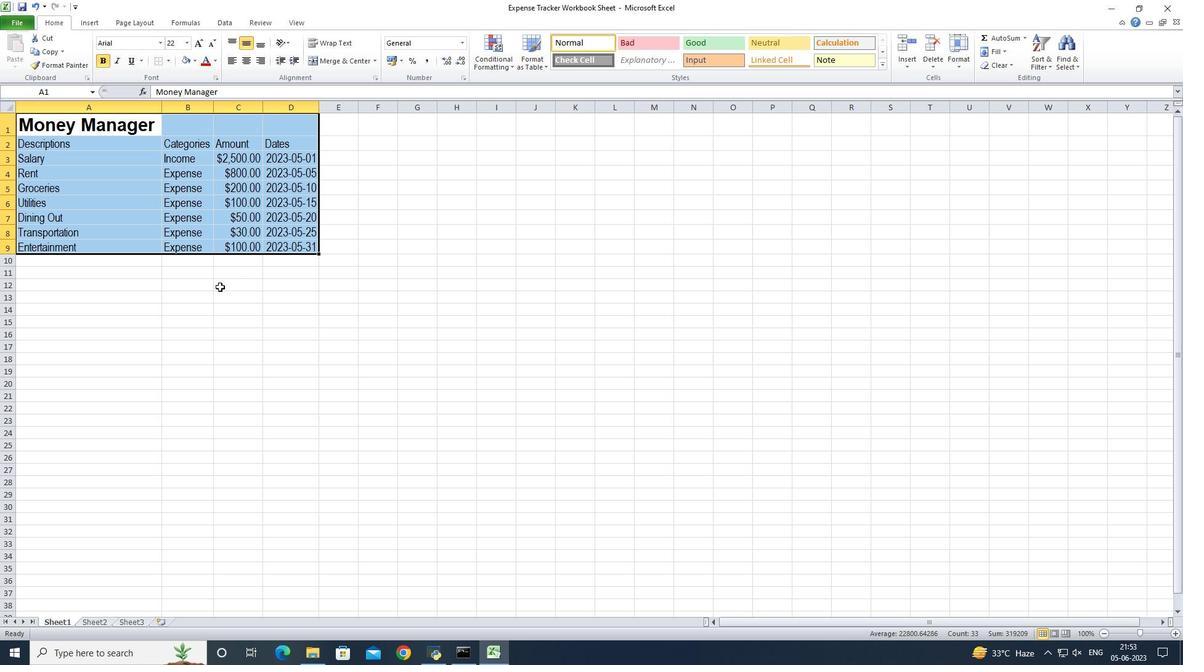 
